 Task: Search one way flight ticket for 4 adults, 2 children, 2 infants in seat and 1 infant on lap in economy from Akron/canton: Akron-canton Regional Airport to Indianapolis: Indianapolis International Airport on 8-5-2023. Choice of flights is Spirit. Number of bags: 1 carry on bag. Price is upto 109000. Outbound departure time preference is 6:00.
Action: Mouse moved to (366, 304)
Screenshot: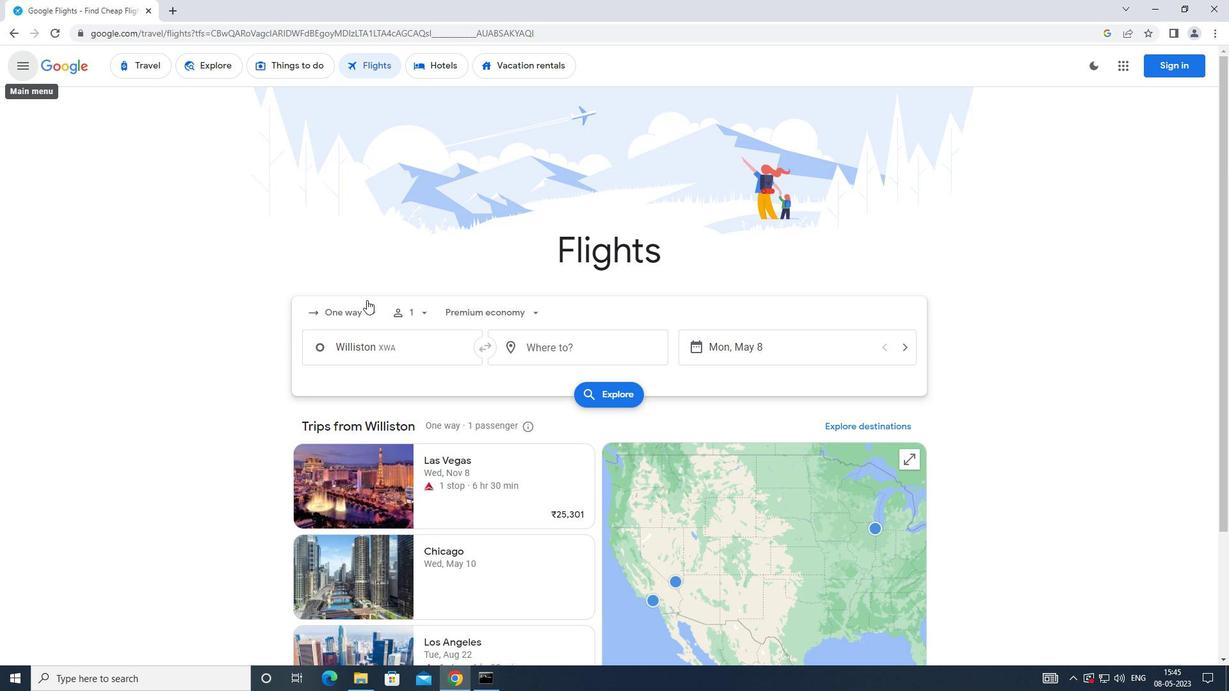
Action: Mouse pressed left at (366, 304)
Screenshot: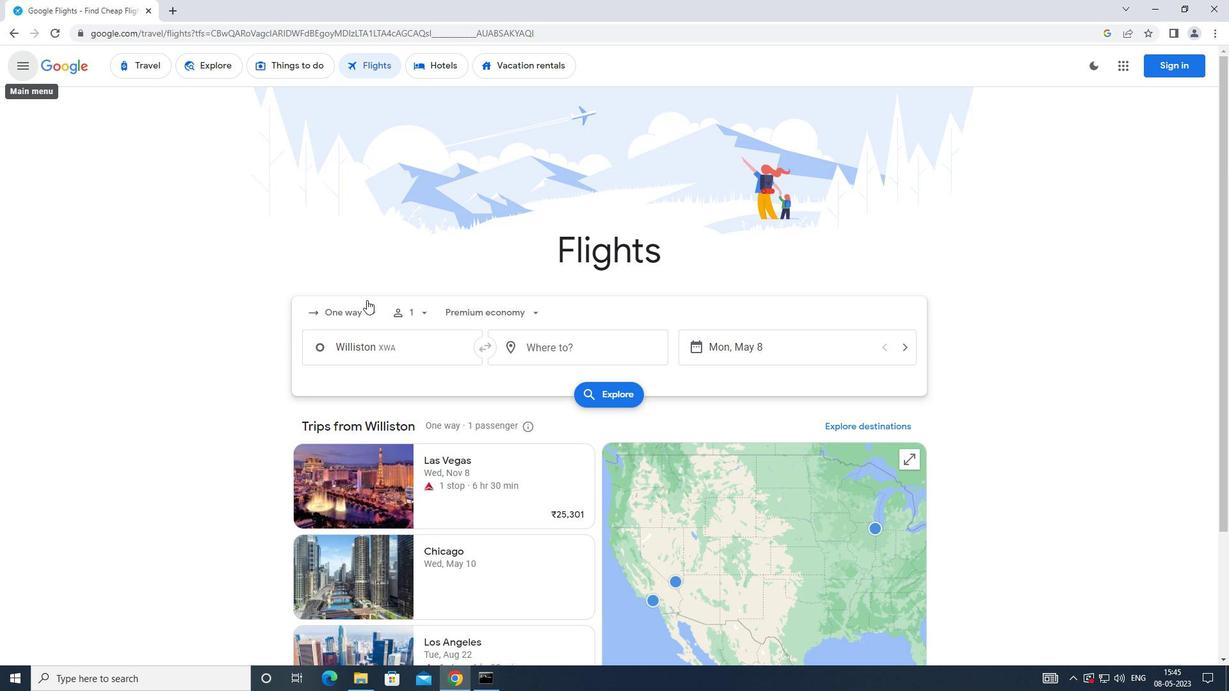 
Action: Mouse moved to (391, 374)
Screenshot: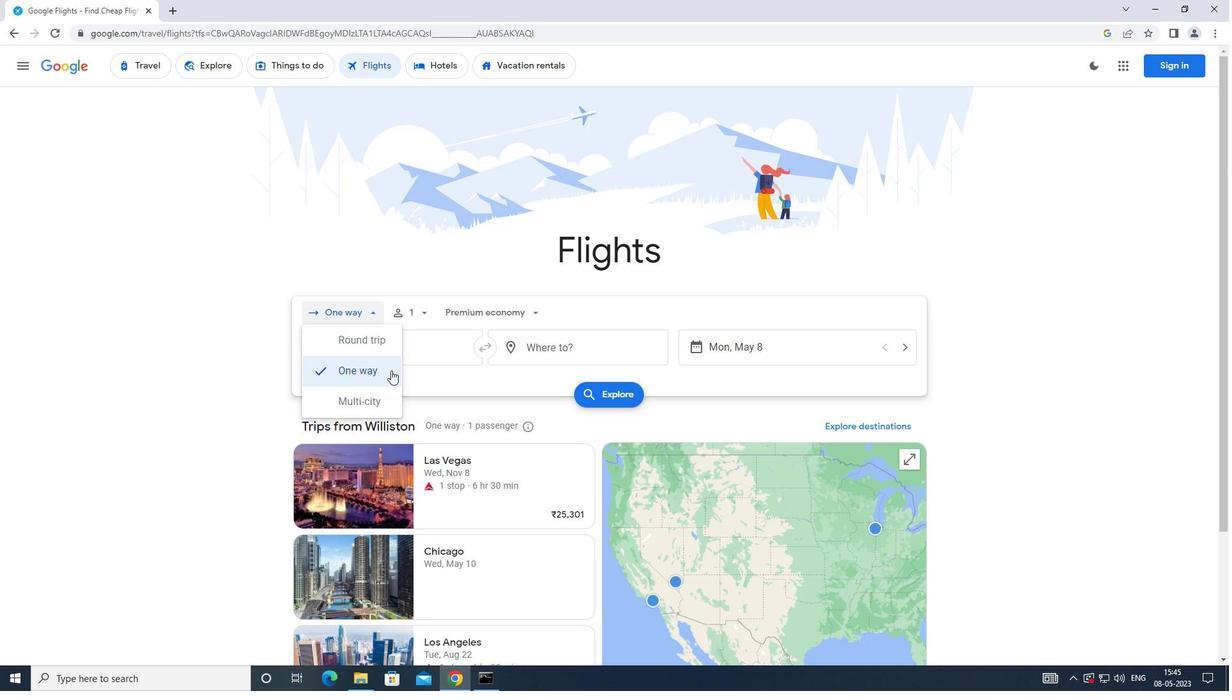 
Action: Mouse pressed left at (391, 374)
Screenshot: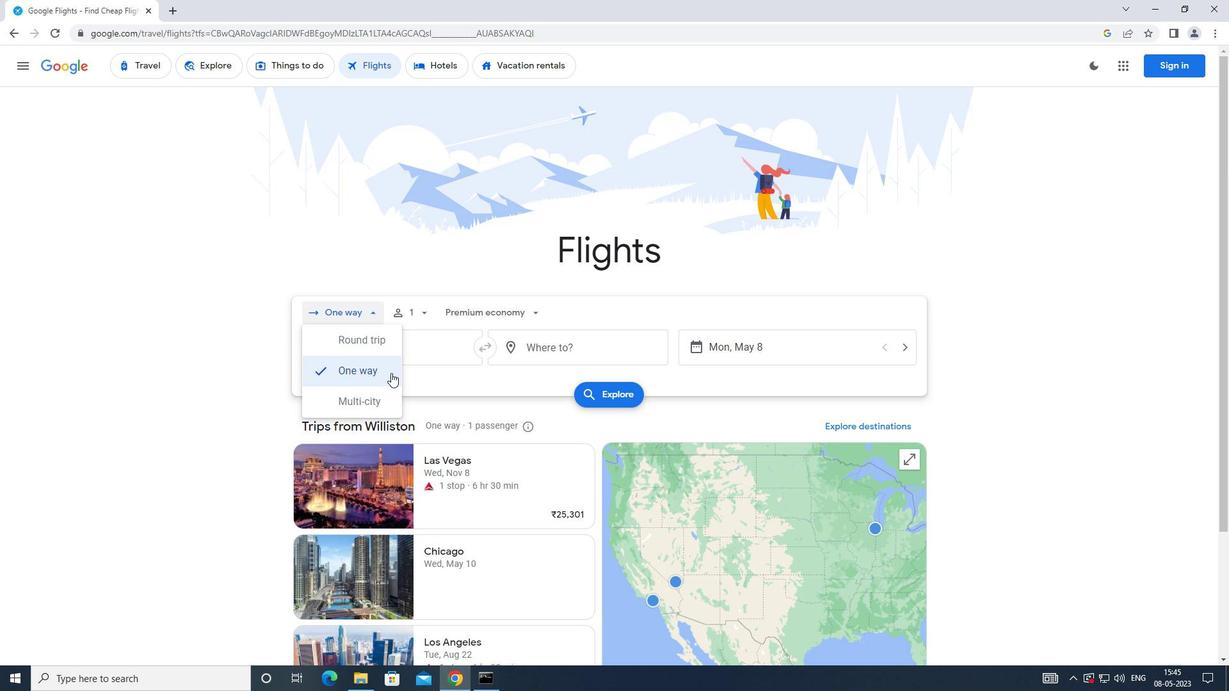 
Action: Mouse moved to (423, 318)
Screenshot: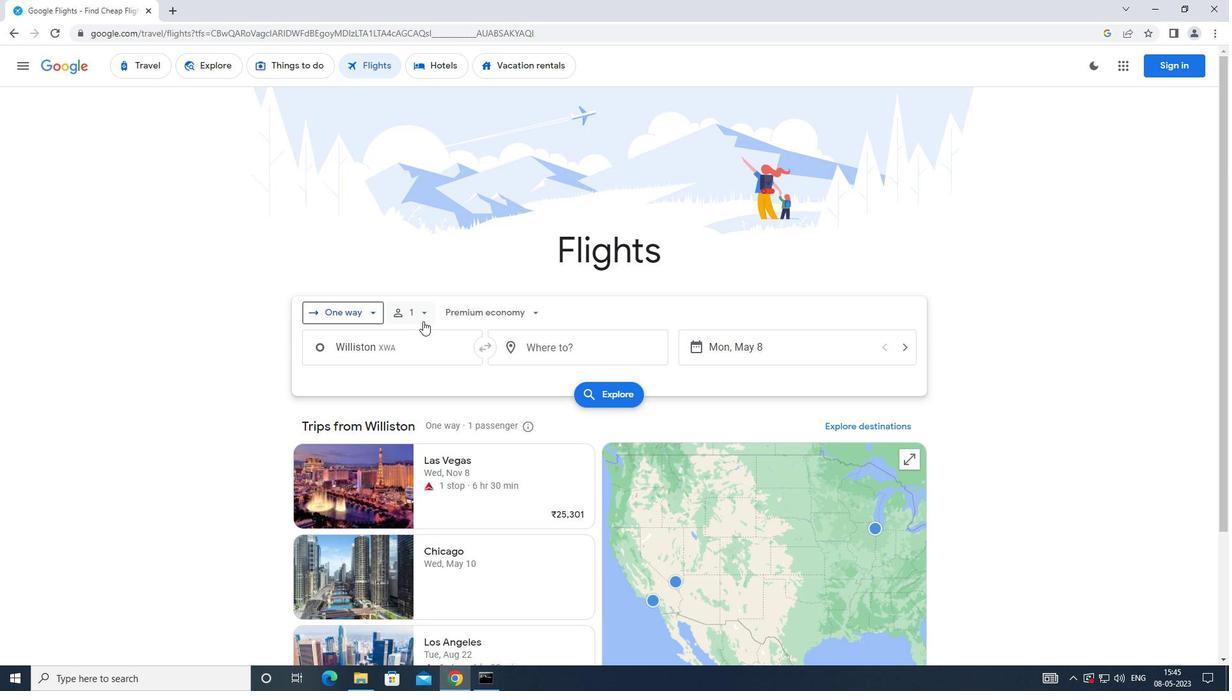
Action: Mouse pressed left at (423, 318)
Screenshot: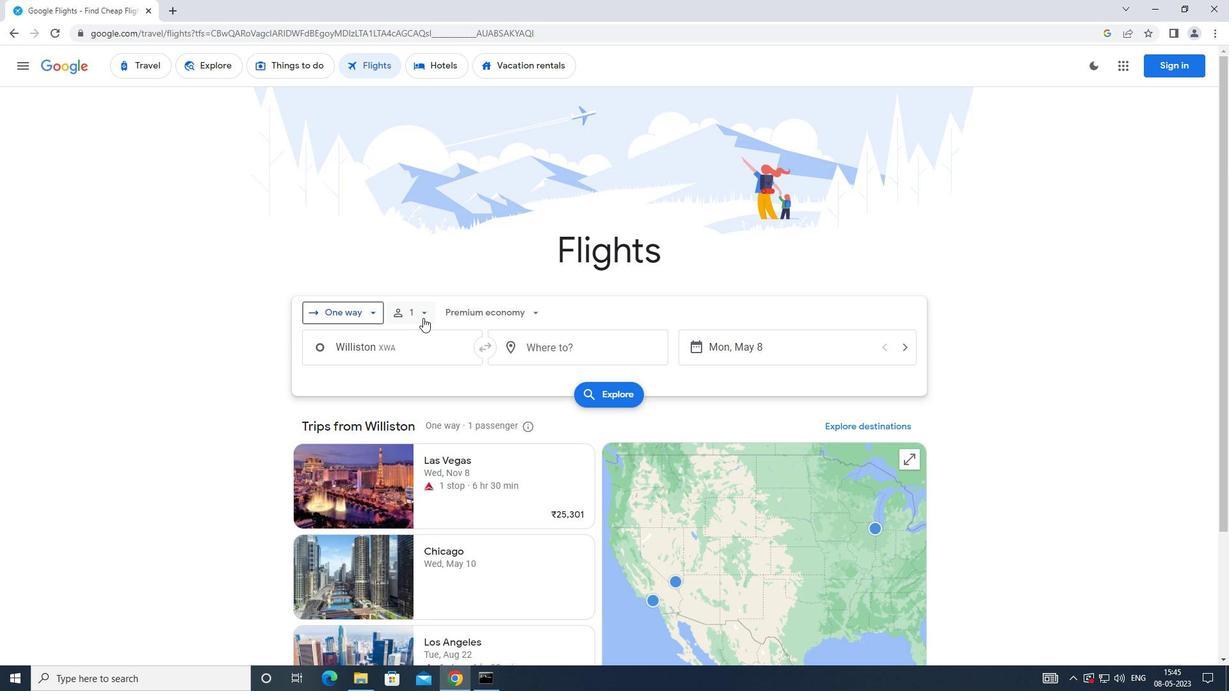 
Action: Mouse moved to (516, 345)
Screenshot: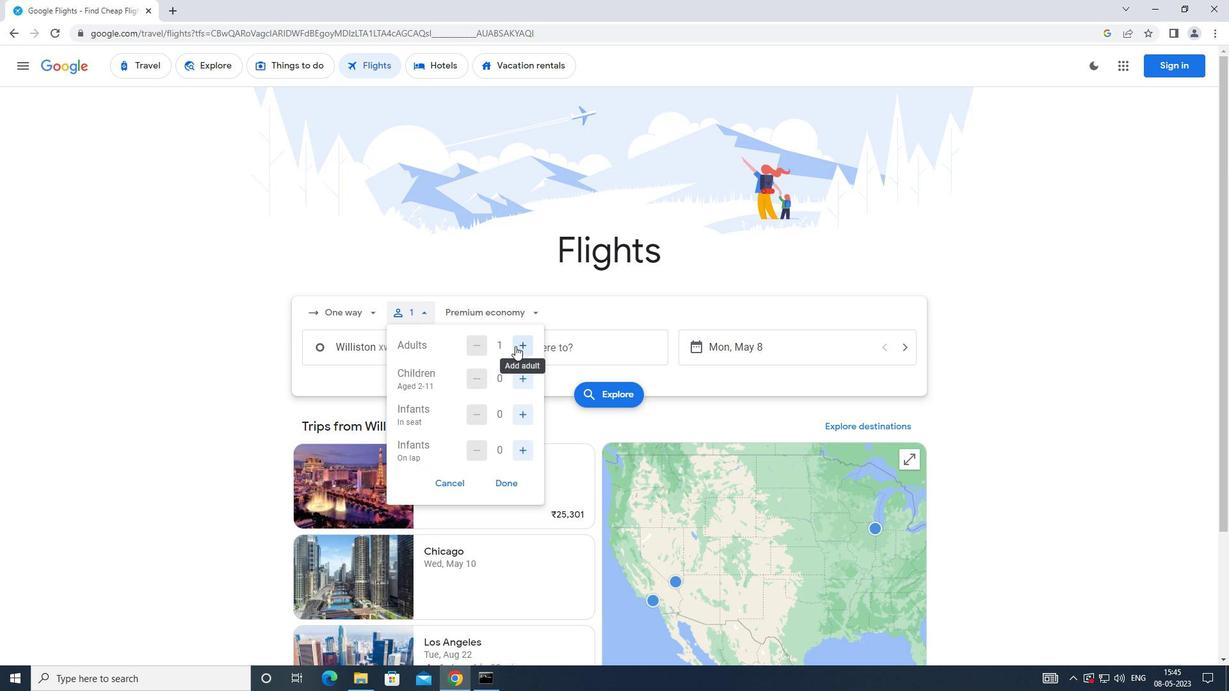 
Action: Mouse pressed left at (516, 345)
Screenshot: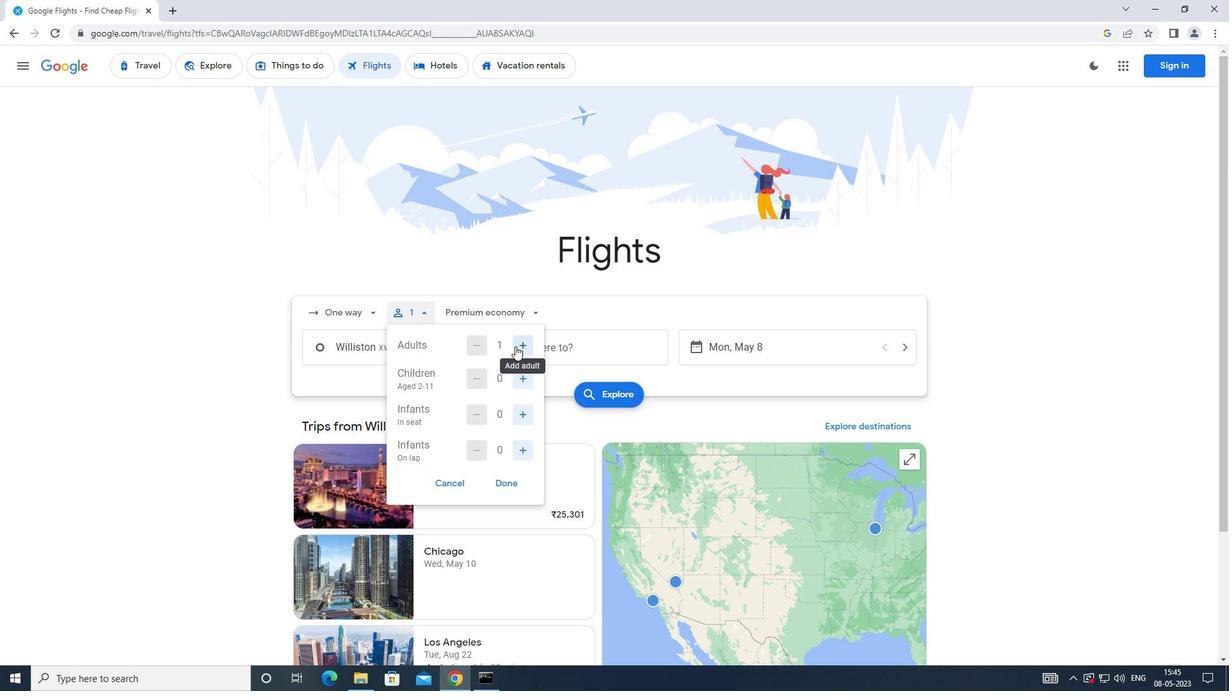 
Action: Mouse moved to (517, 345)
Screenshot: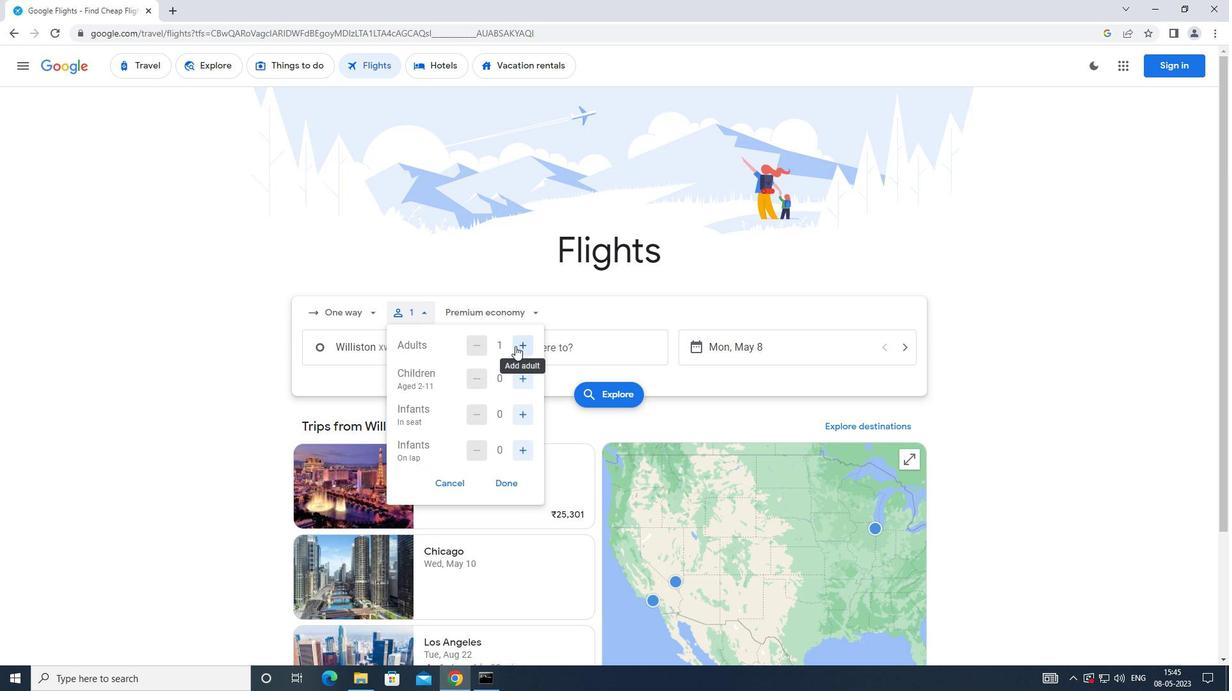 
Action: Mouse pressed left at (517, 345)
Screenshot: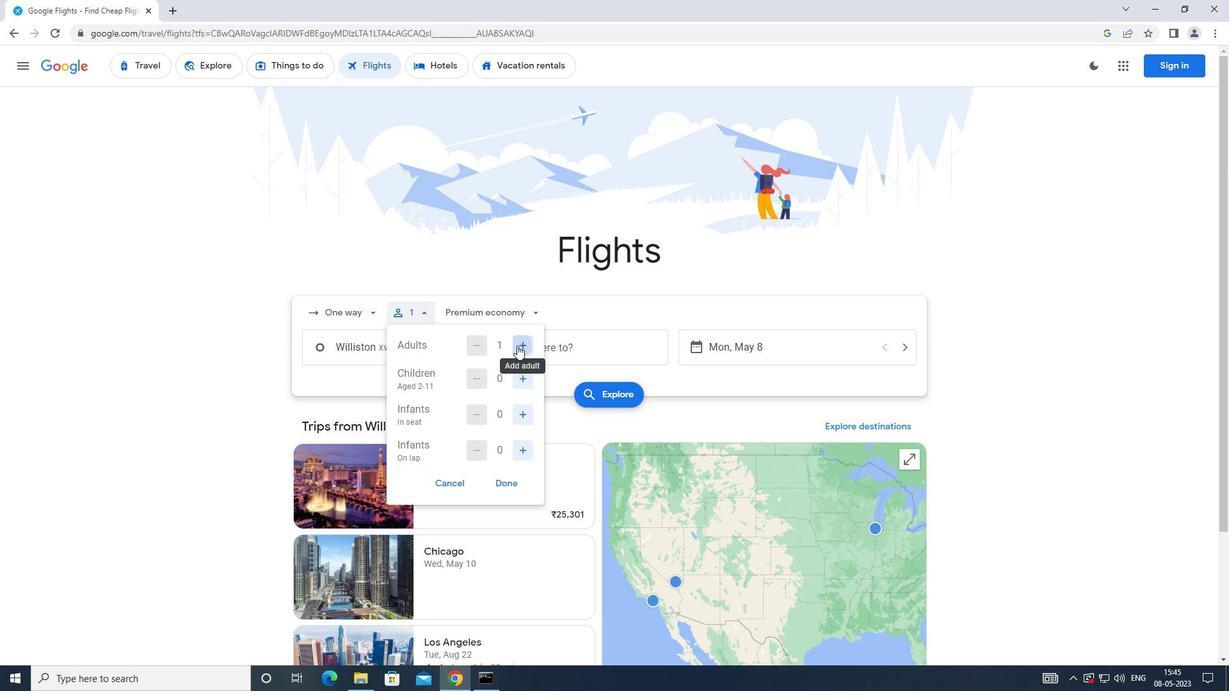 
Action: Mouse pressed left at (517, 345)
Screenshot: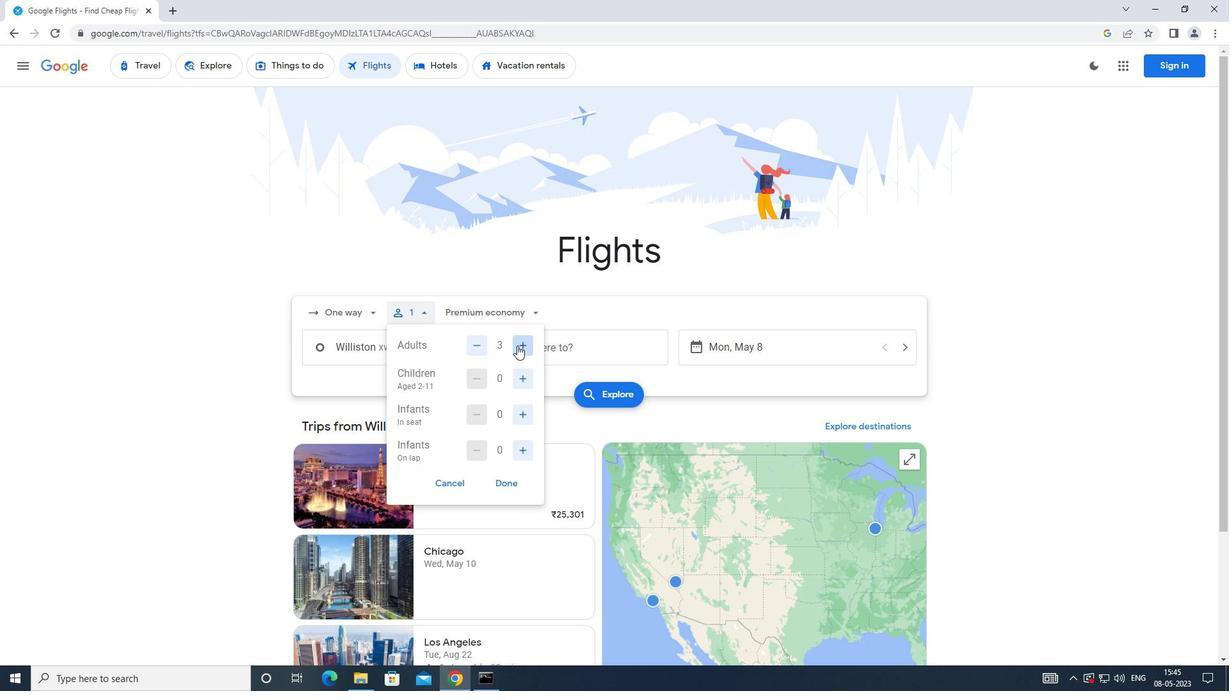 
Action: Mouse moved to (514, 372)
Screenshot: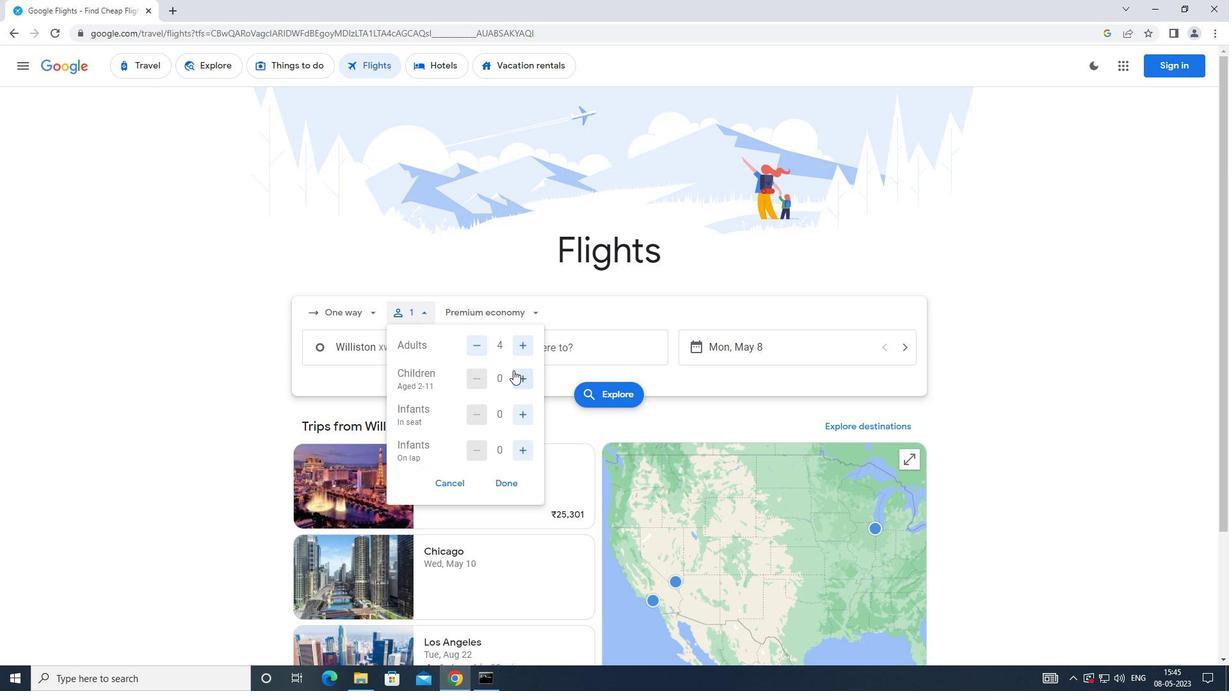 
Action: Mouse pressed left at (514, 372)
Screenshot: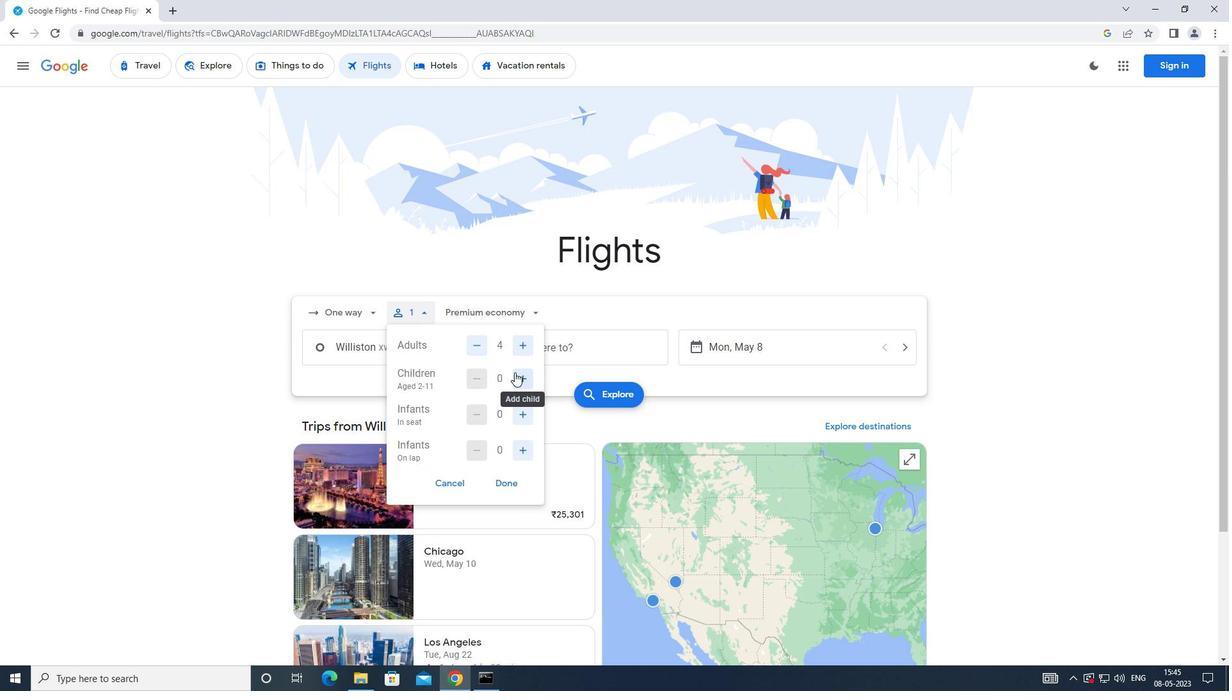 
Action: Mouse pressed left at (514, 372)
Screenshot: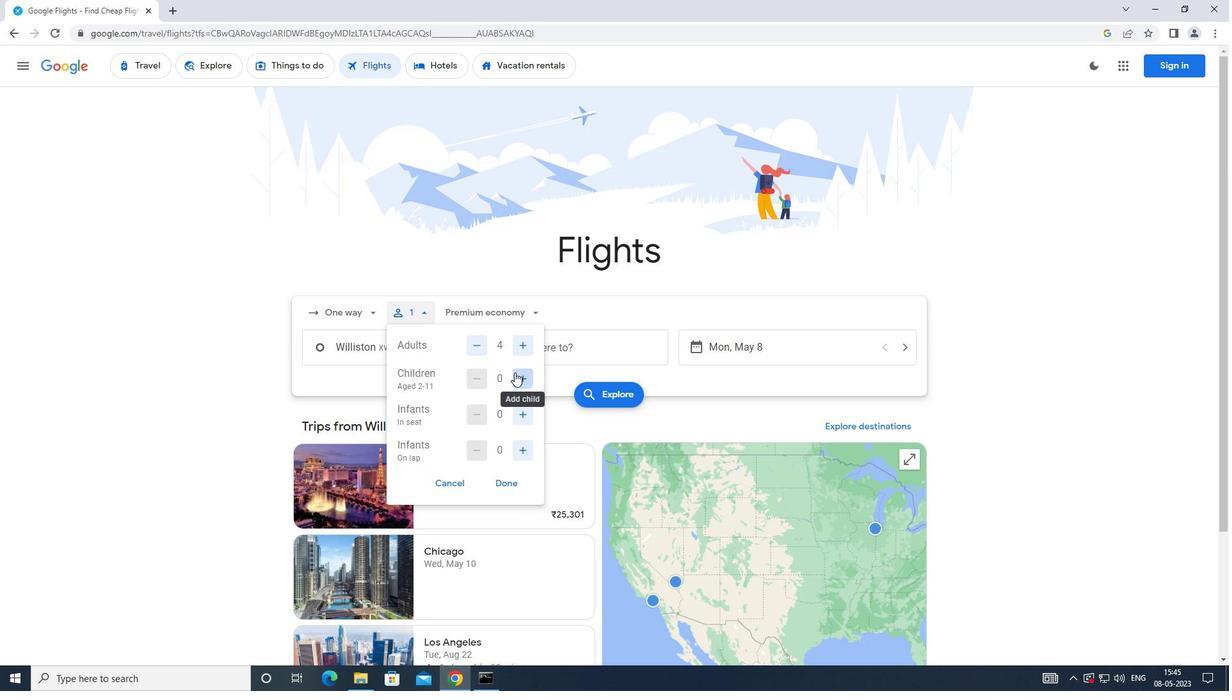 
Action: Mouse moved to (517, 408)
Screenshot: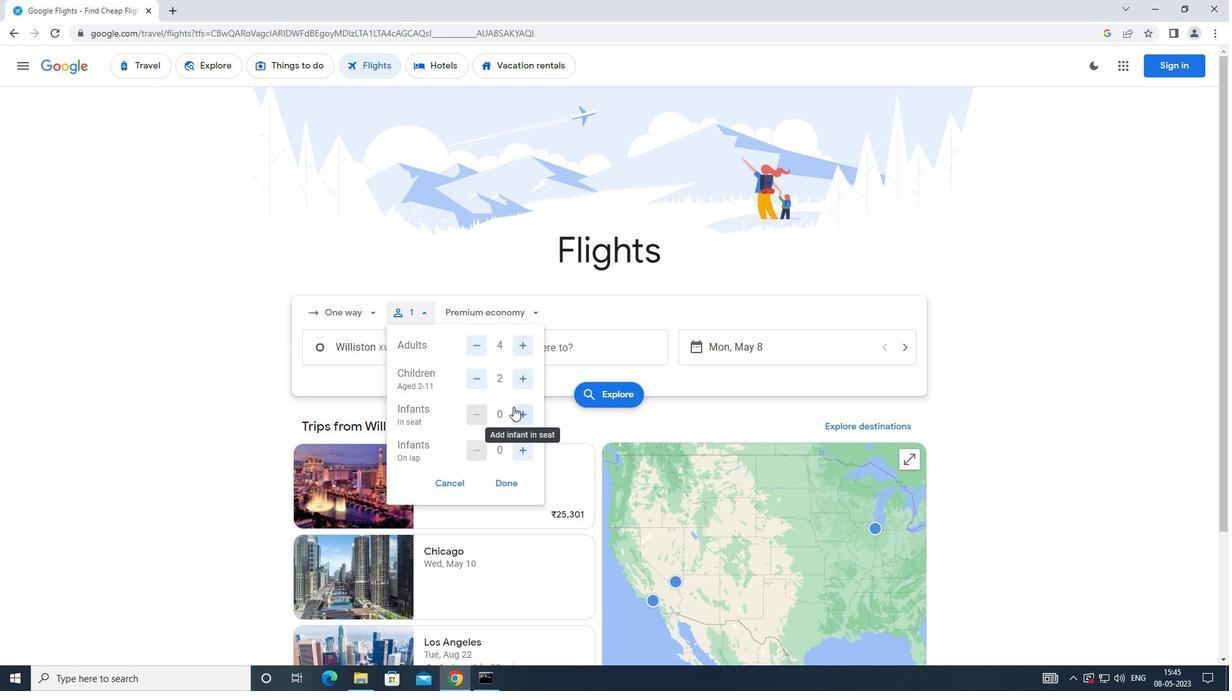 
Action: Mouse pressed left at (517, 408)
Screenshot: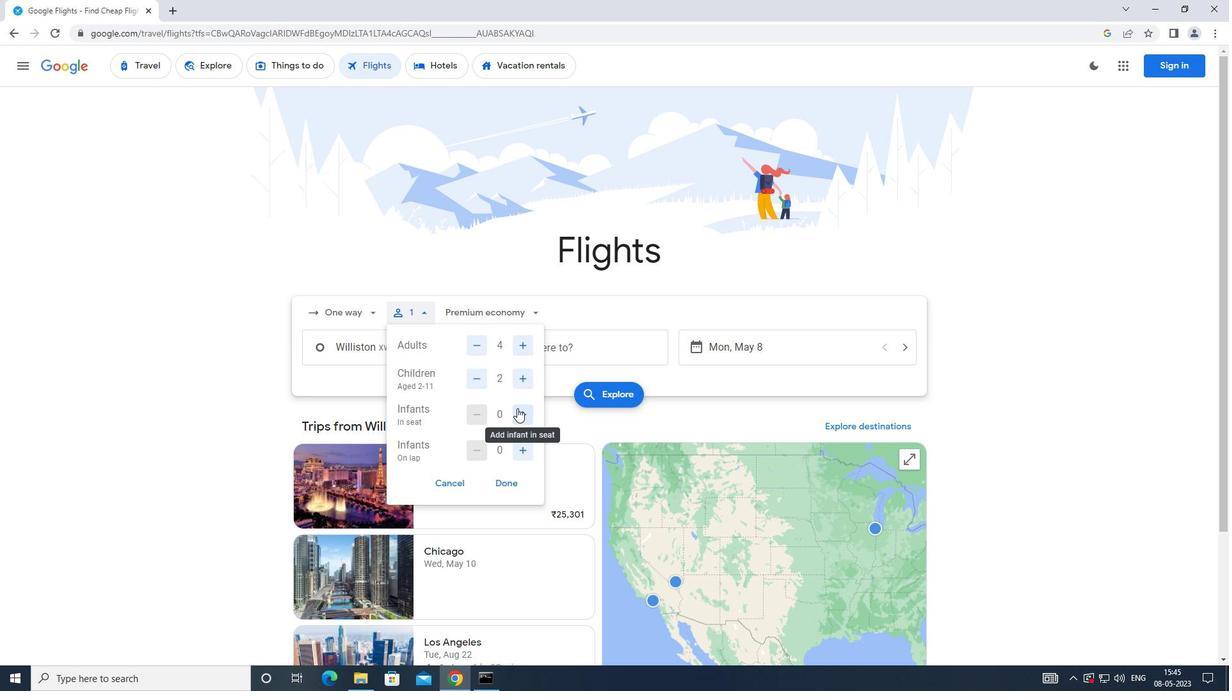 
Action: Mouse moved to (518, 408)
Screenshot: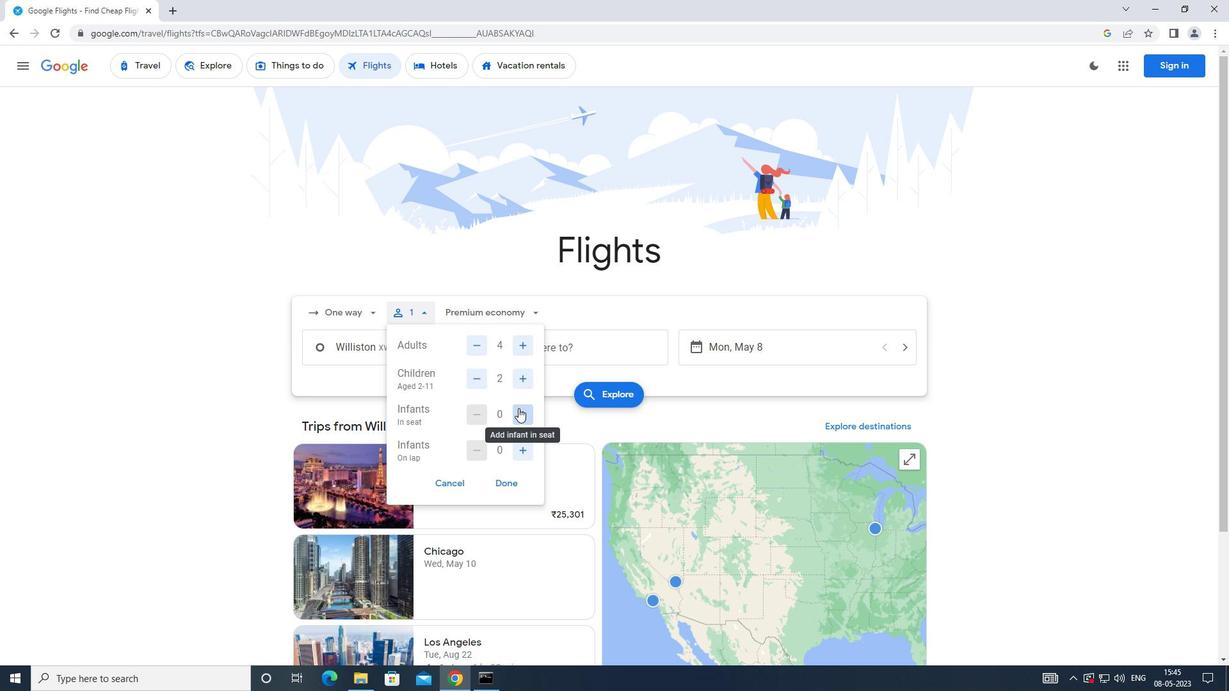 
Action: Mouse pressed left at (518, 408)
Screenshot: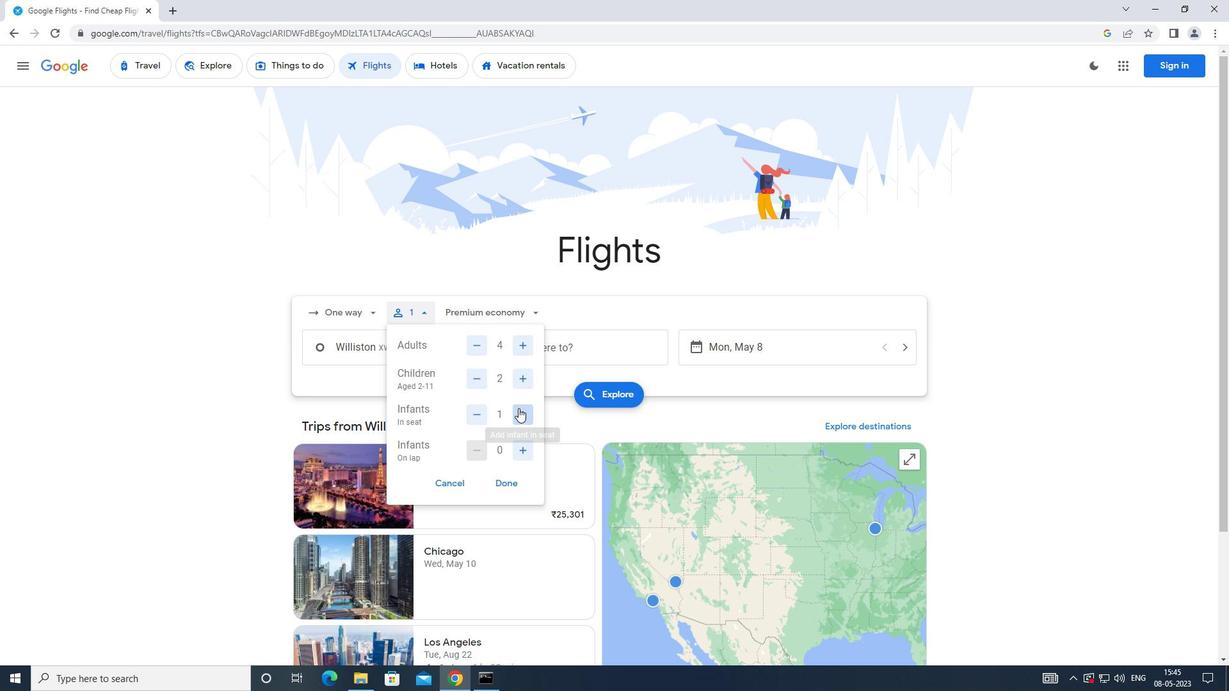 
Action: Mouse moved to (523, 455)
Screenshot: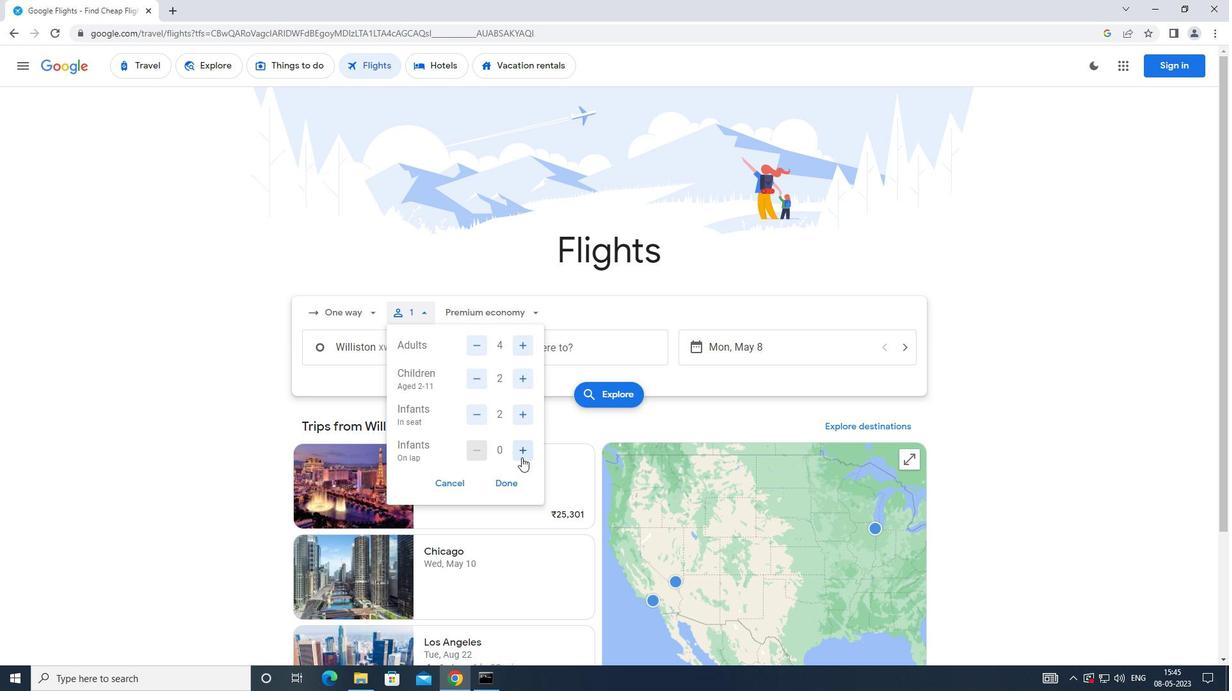 
Action: Mouse pressed left at (523, 455)
Screenshot: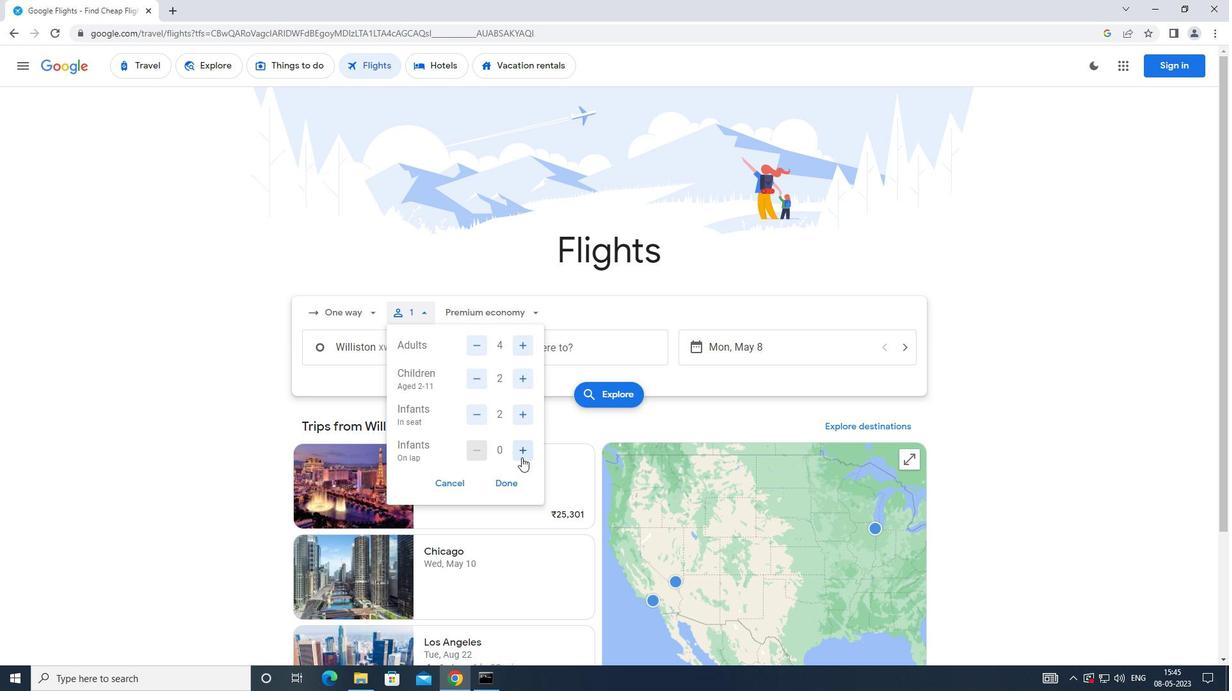 
Action: Mouse moved to (508, 480)
Screenshot: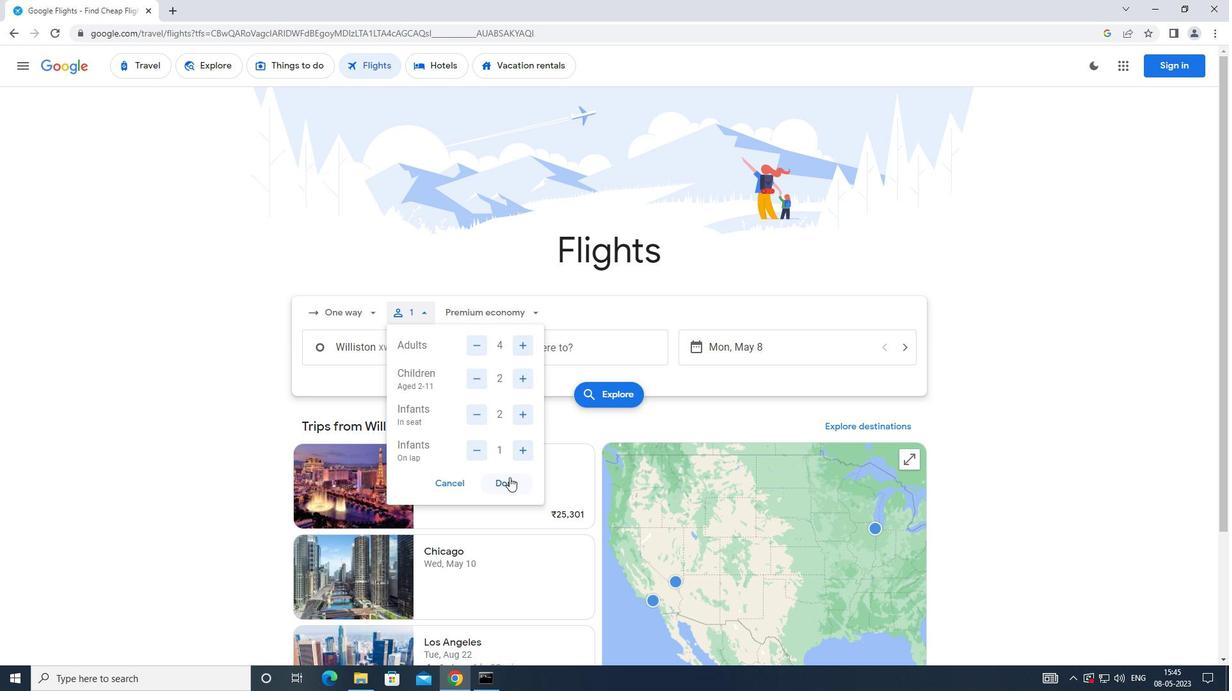 
Action: Mouse pressed left at (508, 480)
Screenshot: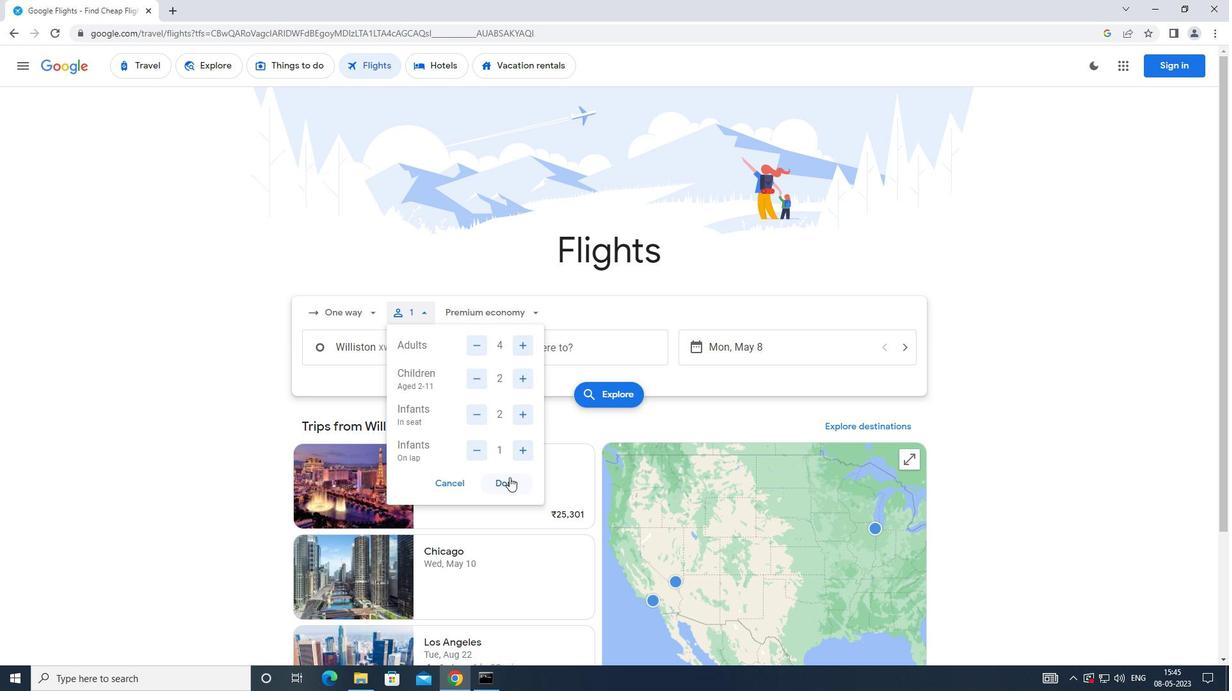 
Action: Mouse moved to (488, 320)
Screenshot: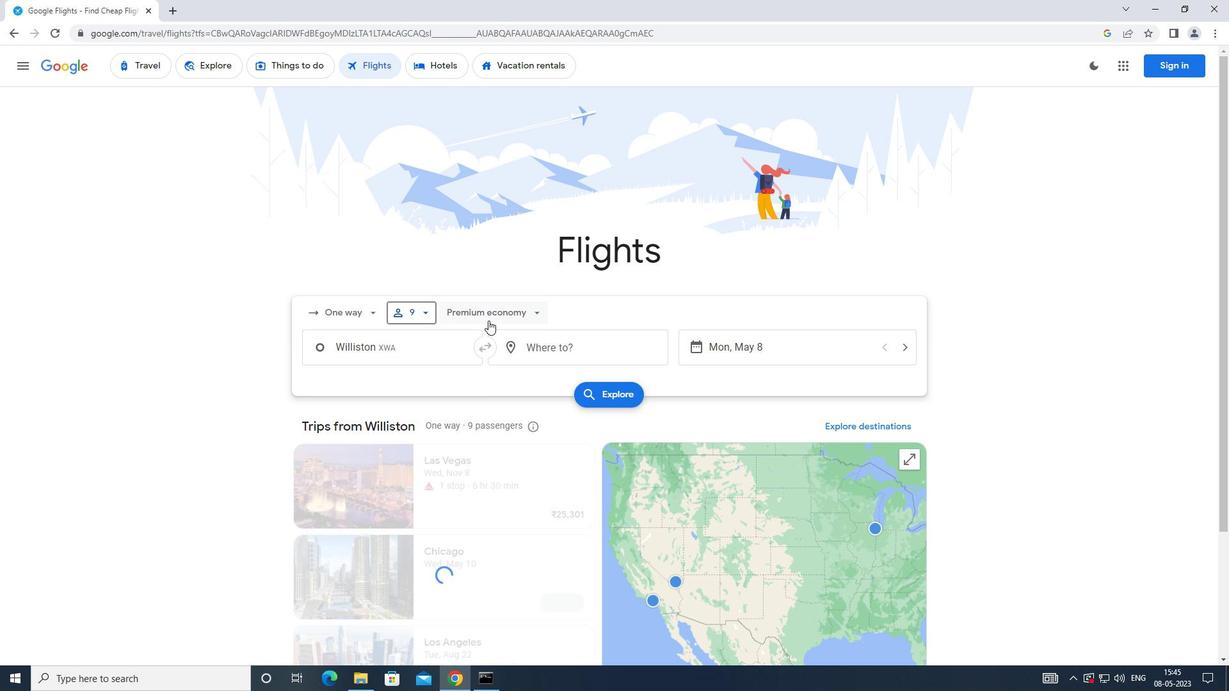 
Action: Mouse pressed left at (488, 320)
Screenshot: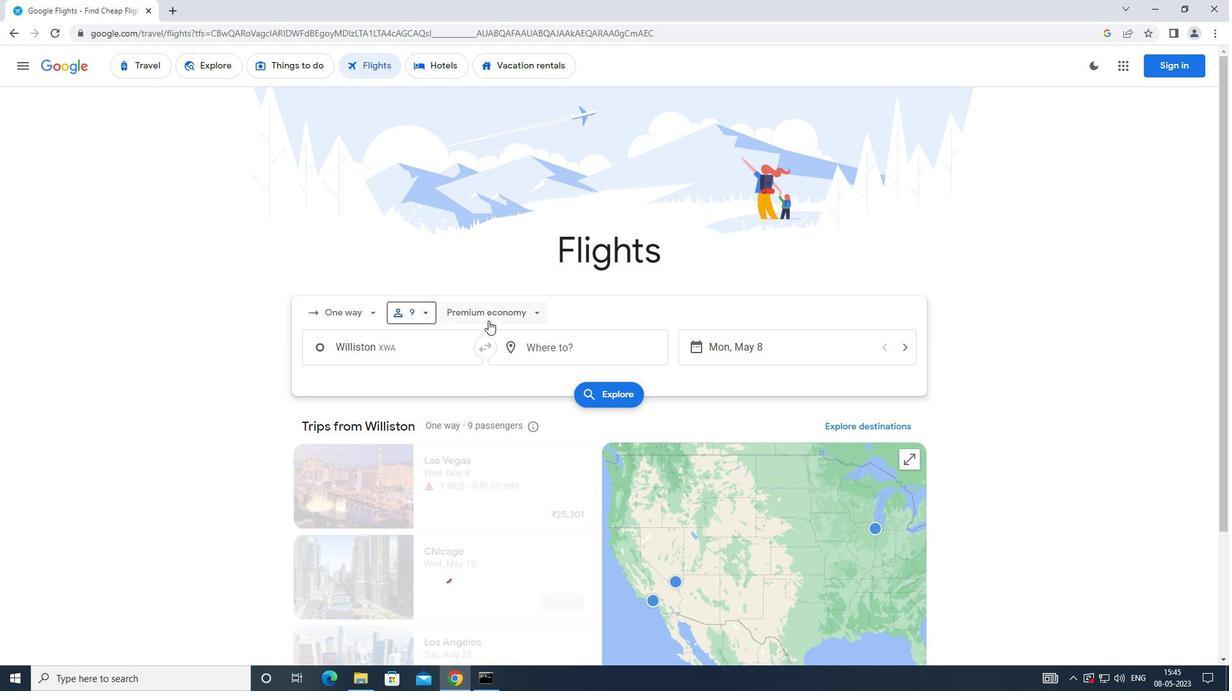 
Action: Mouse moved to (508, 346)
Screenshot: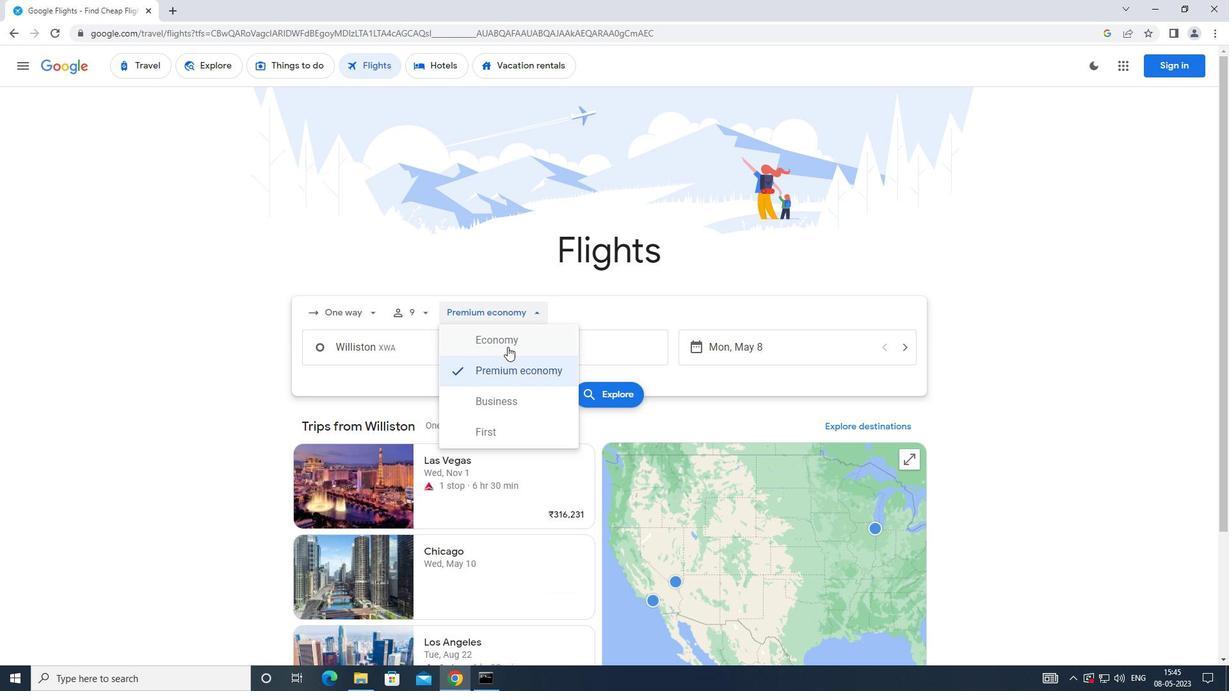 
Action: Mouse pressed left at (508, 346)
Screenshot: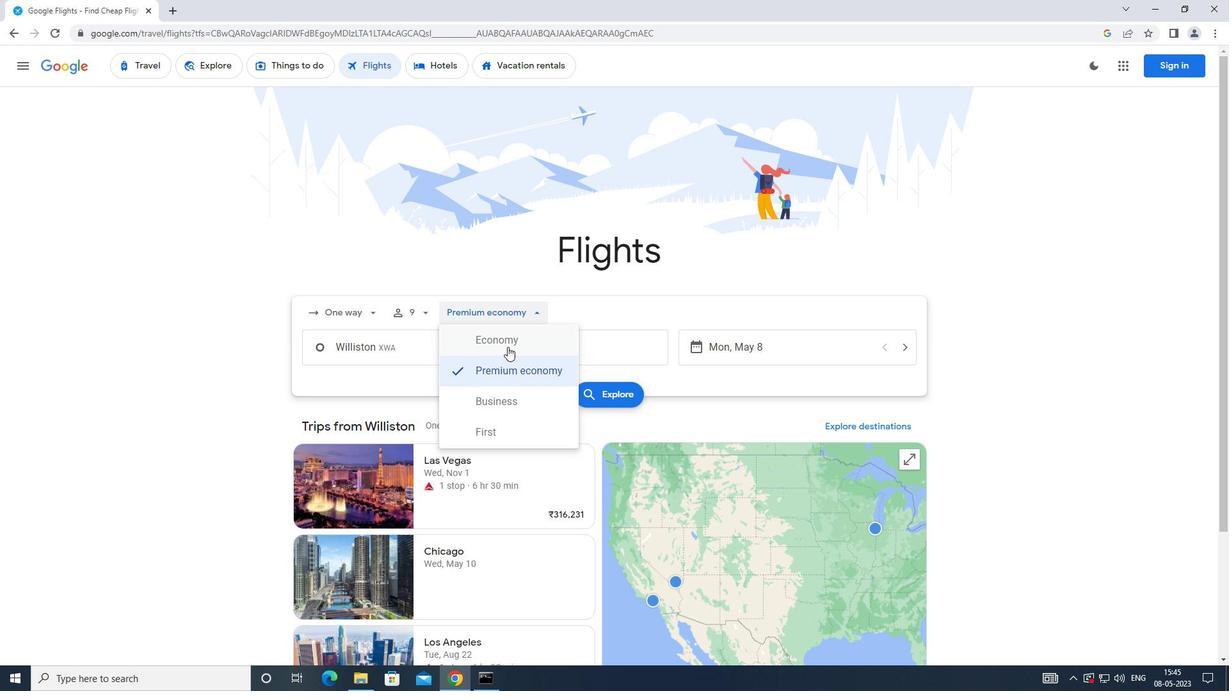 
Action: Mouse moved to (446, 355)
Screenshot: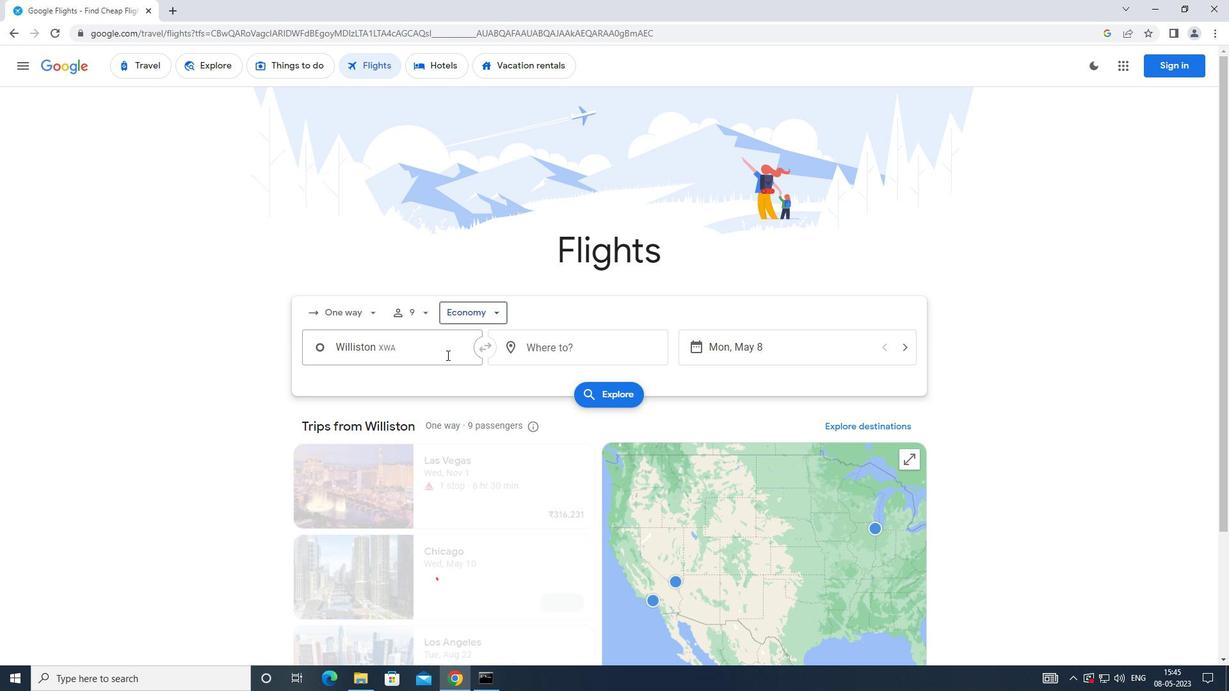 
Action: Mouse pressed left at (446, 355)
Screenshot: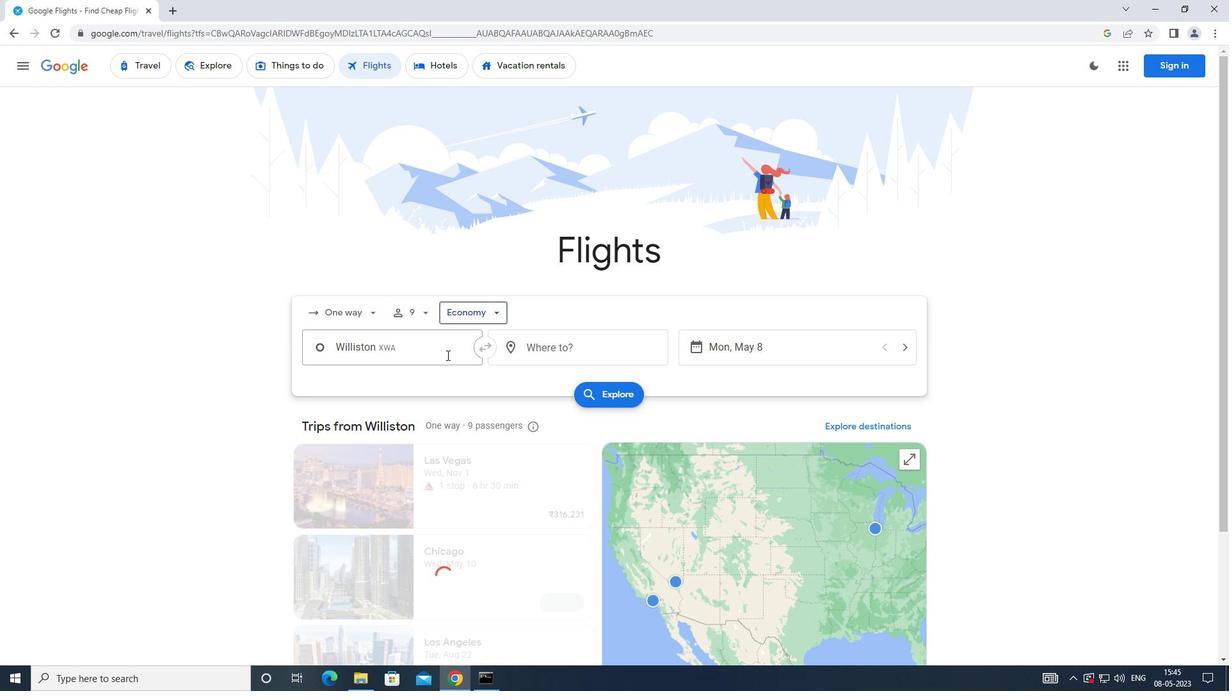 
Action: Mouse moved to (447, 354)
Screenshot: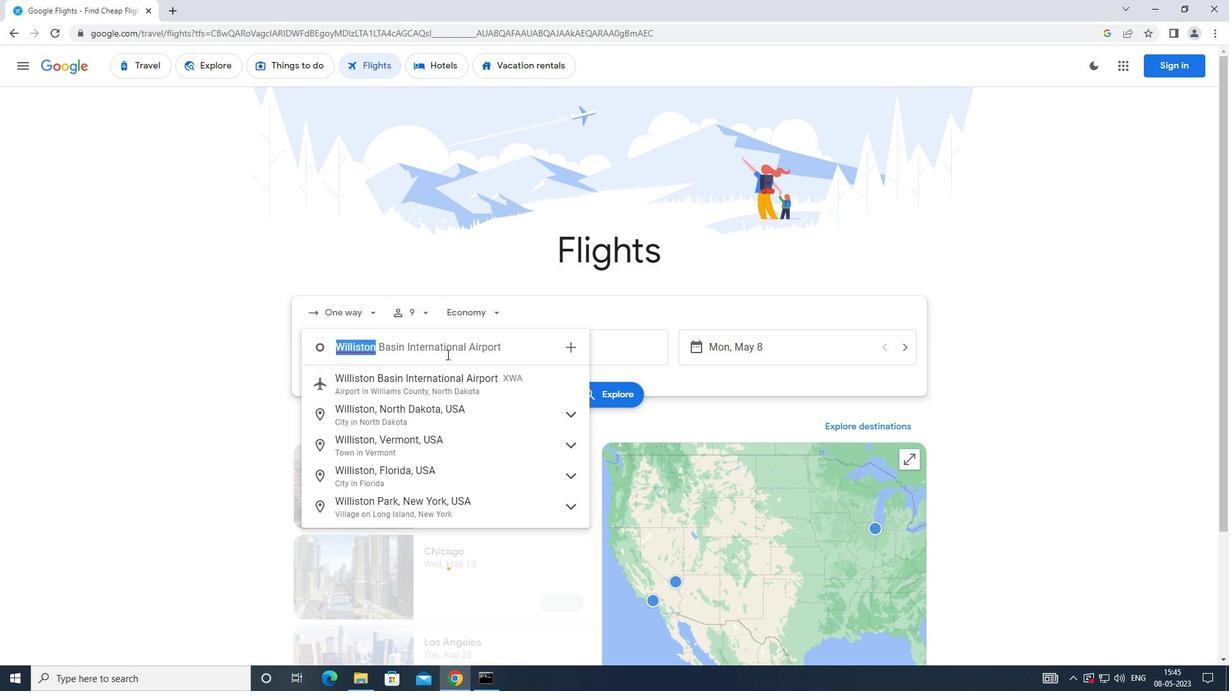 
Action: Key pressed <Key.caps_lock>a<Key.caps_lock>kron-c
Screenshot: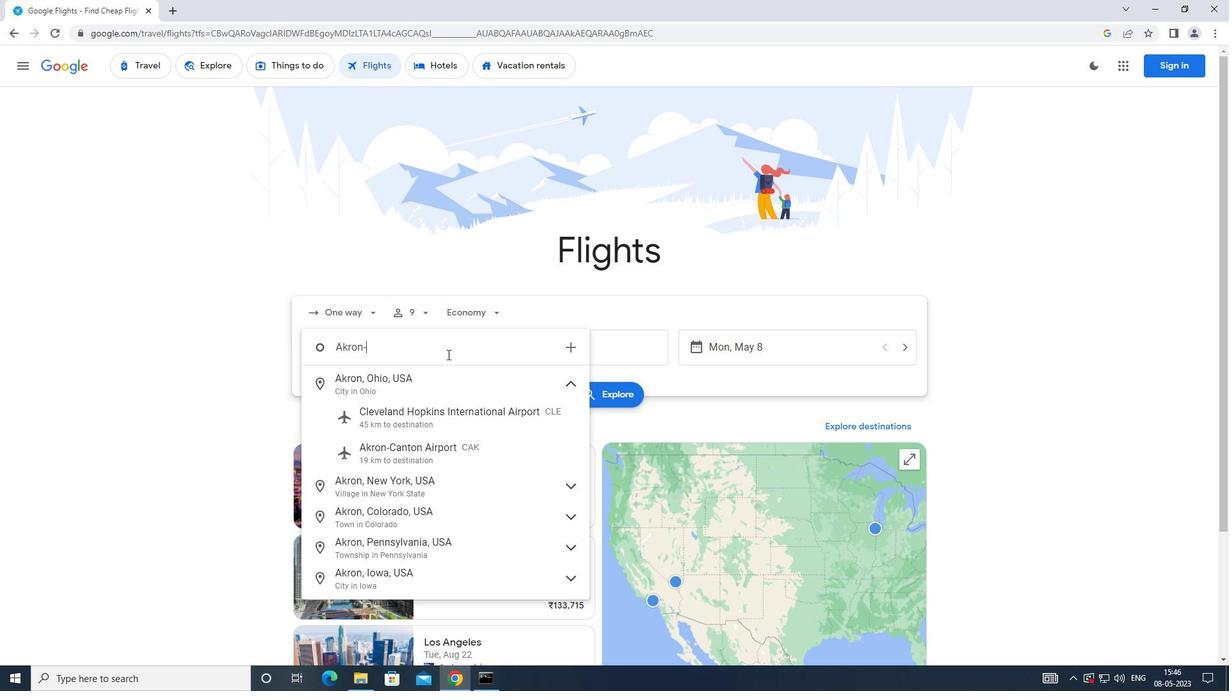 
Action: Mouse moved to (447, 373)
Screenshot: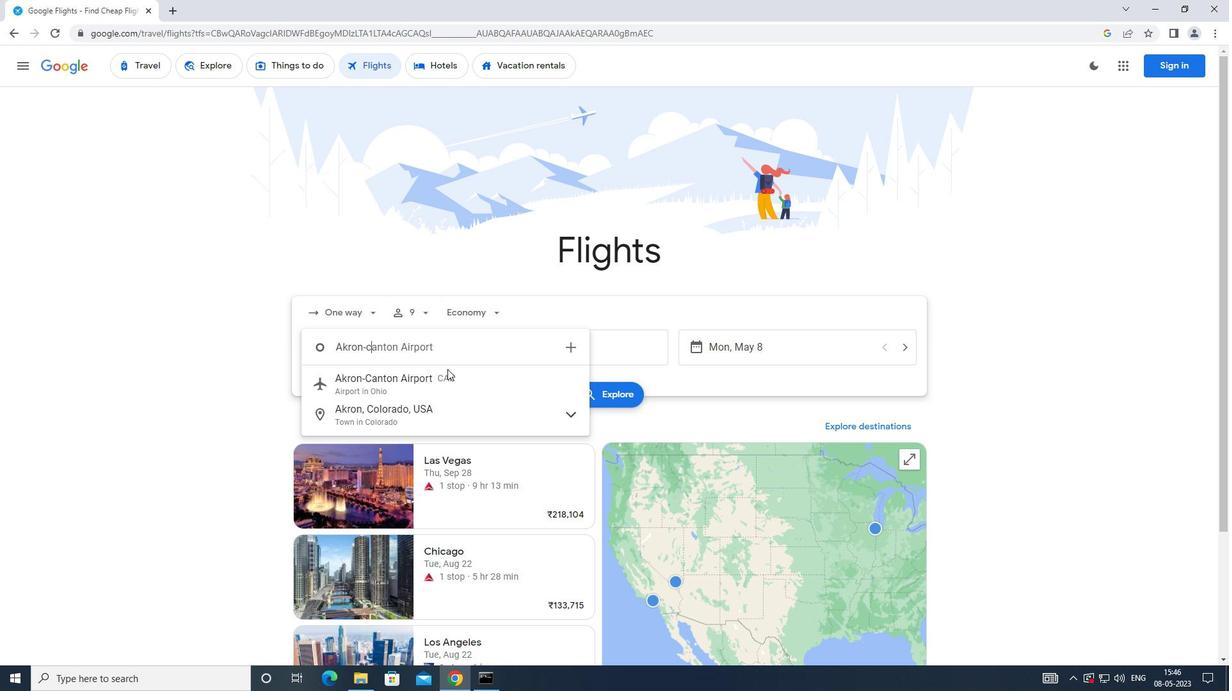 
Action: Mouse pressed left at (447, 373)
Screenshot: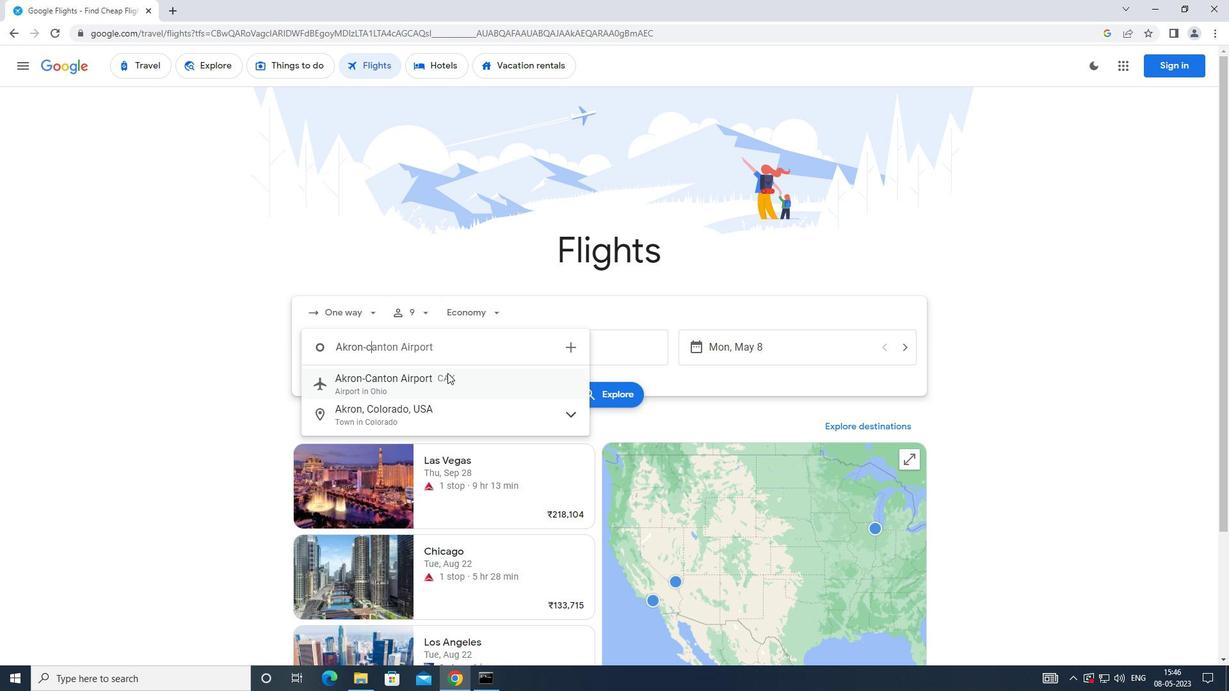 
Action: Mouse moved to (569, 352)
Screenshot: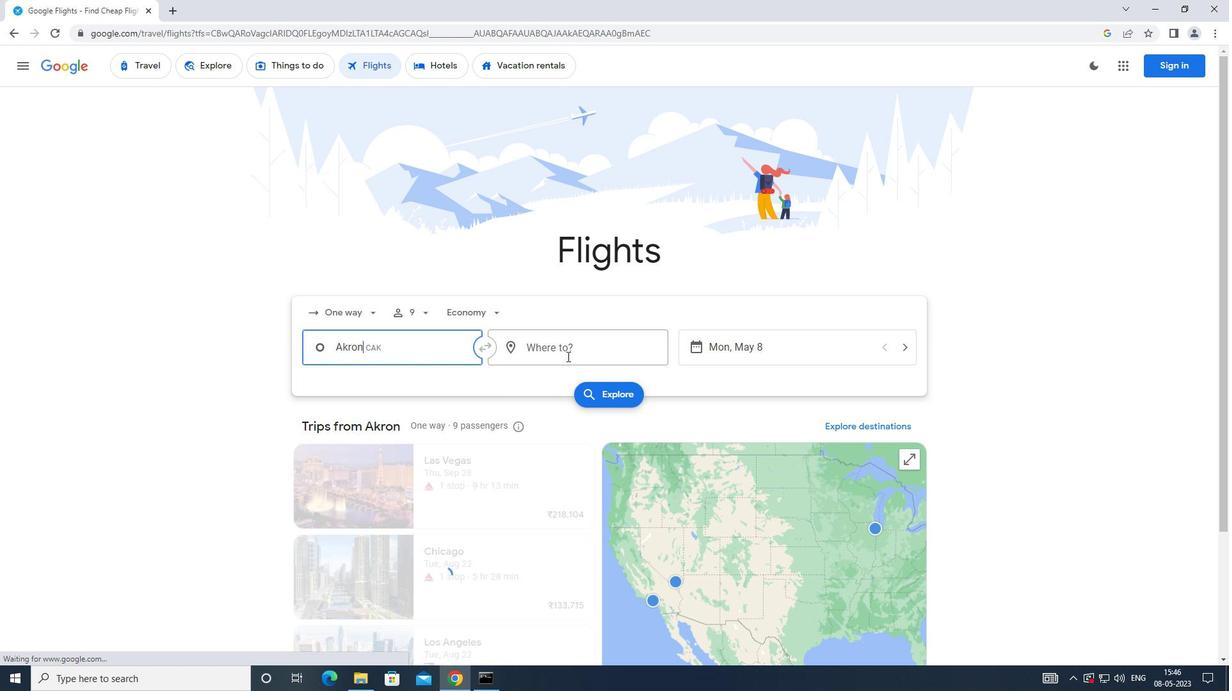 
Action: Mouse pressed left at (569, 352)
Screenshot: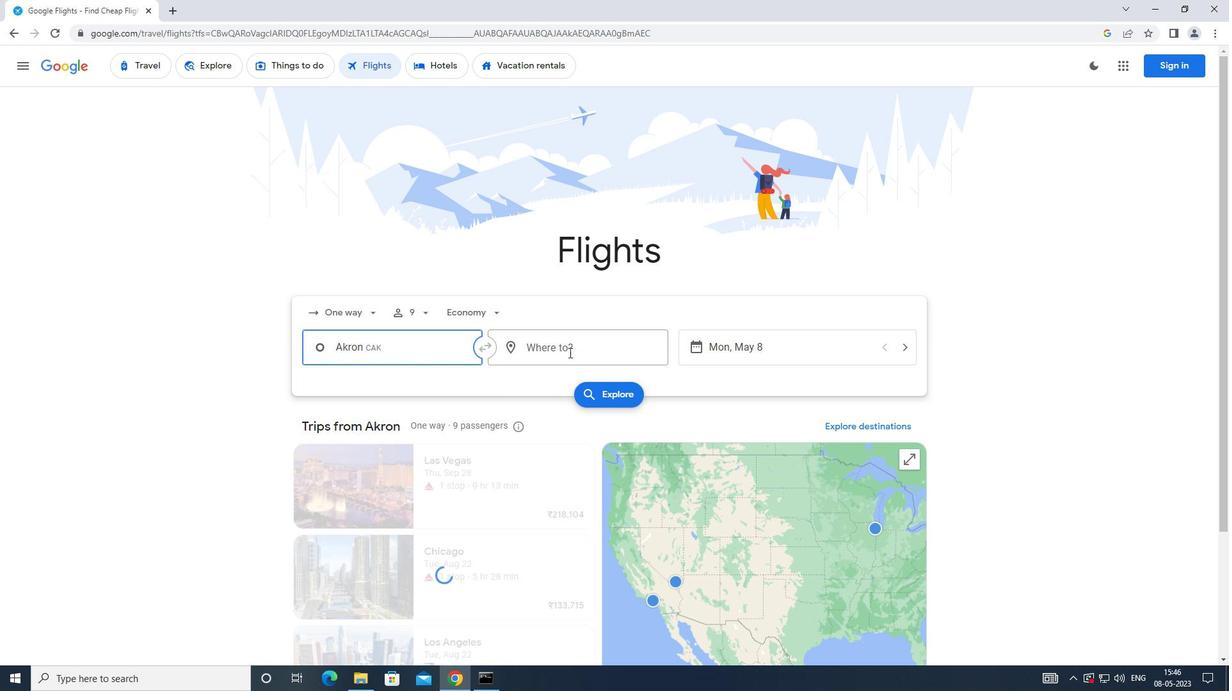 
Action: Mouse moved to (571, 350)
Screenshot: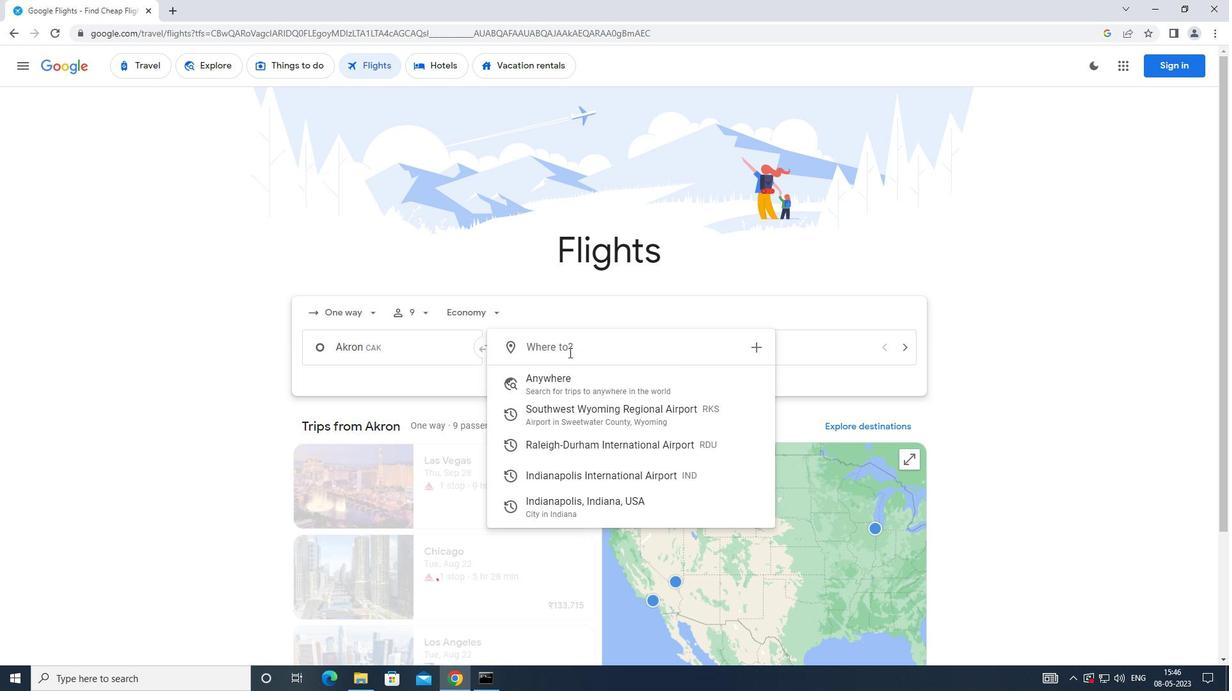 
Action: Key pressed <Key.caps_lock>i<Key.caps_lock>ndianapolis
Screenshot: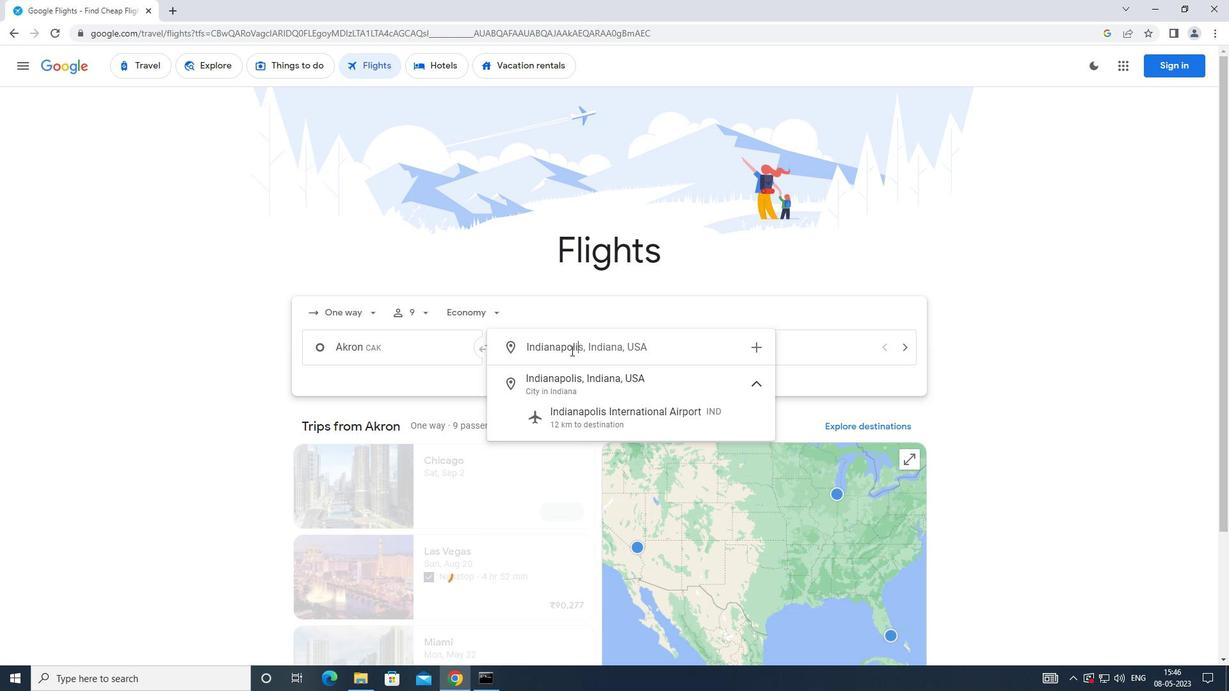 
Action: Mouse moved to (576, 414)
Screenshot: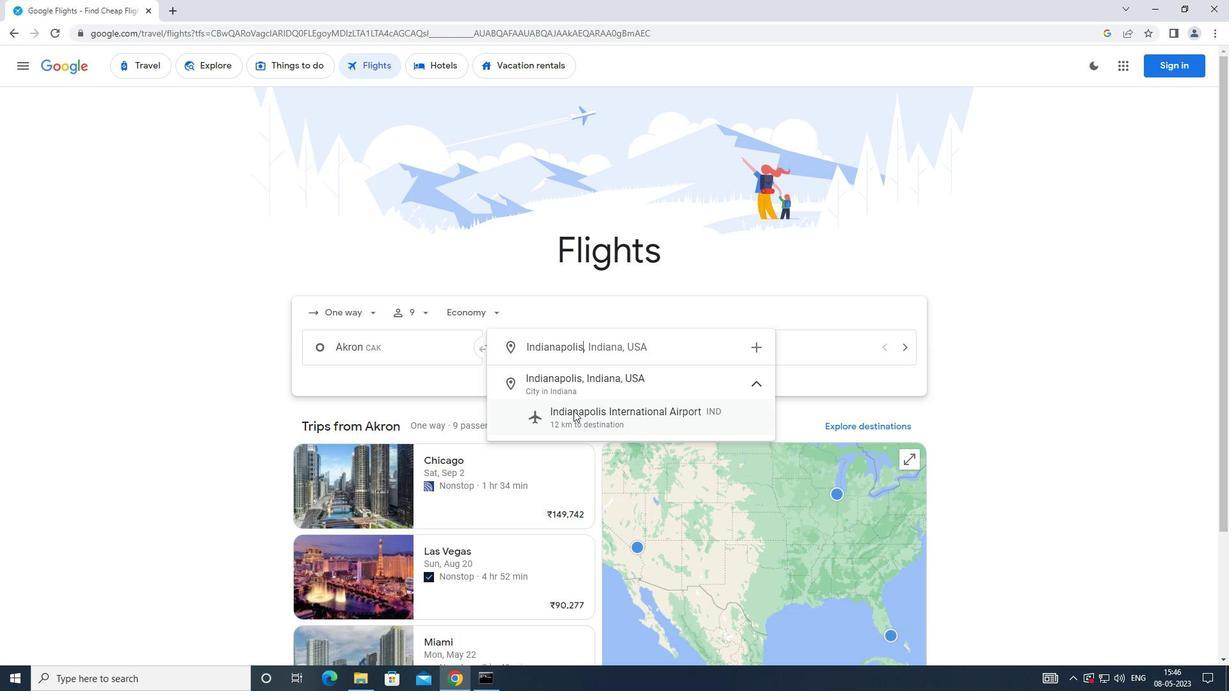 
Action: Mouse pressed left at (576, 414)
Screenshot: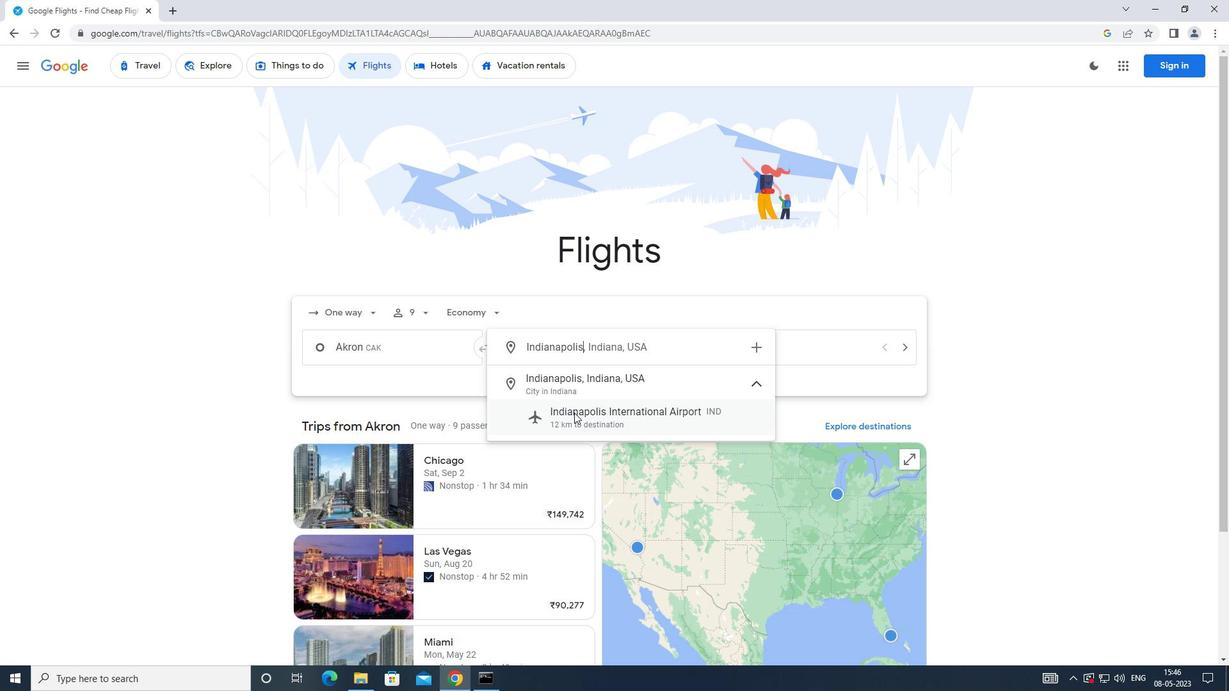 
Action: Mouse moved to (712, 357)
Screenshot: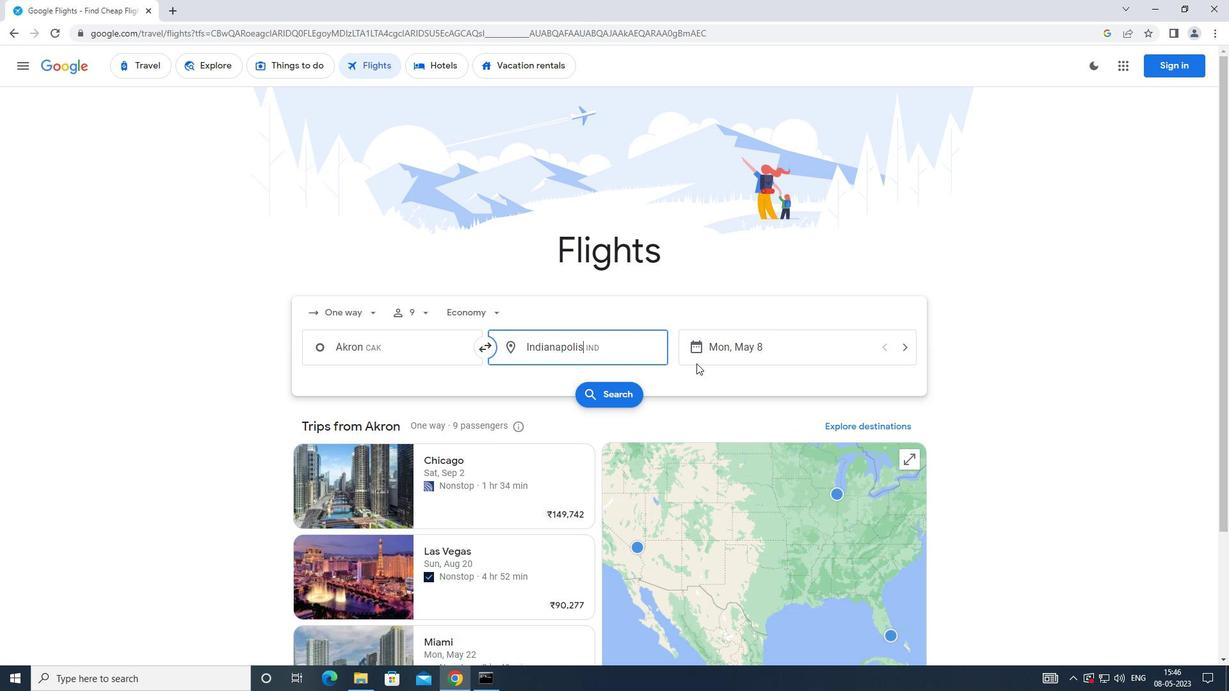 
Action: Mouse pressed left at (712, 357)
Screenshot: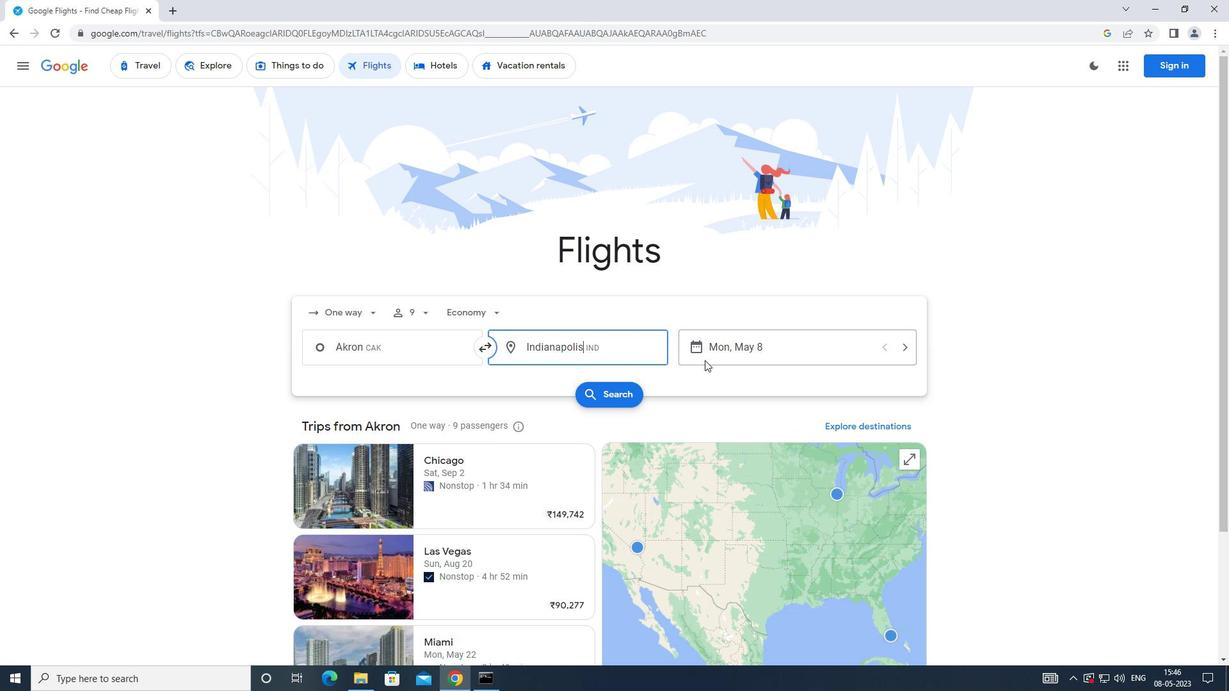 
Action: Mouse moved to (497, 472)
Screenshot: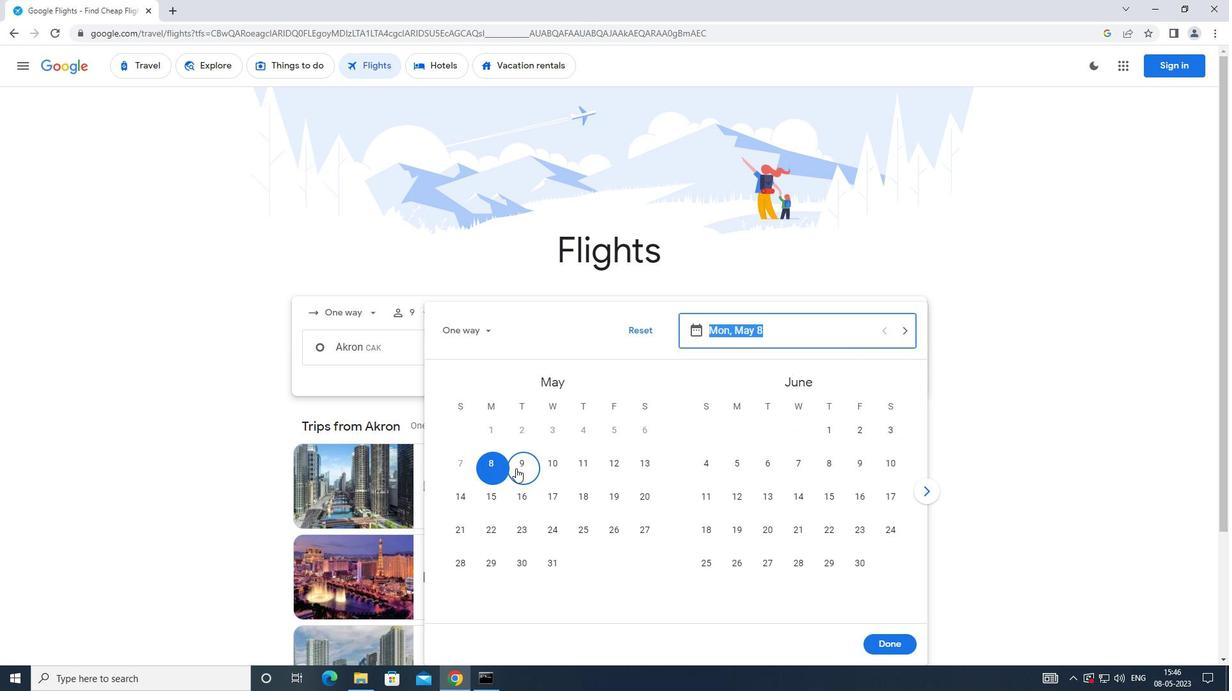 
Action: Mouse pressed left at (497, 472)
Screenshot: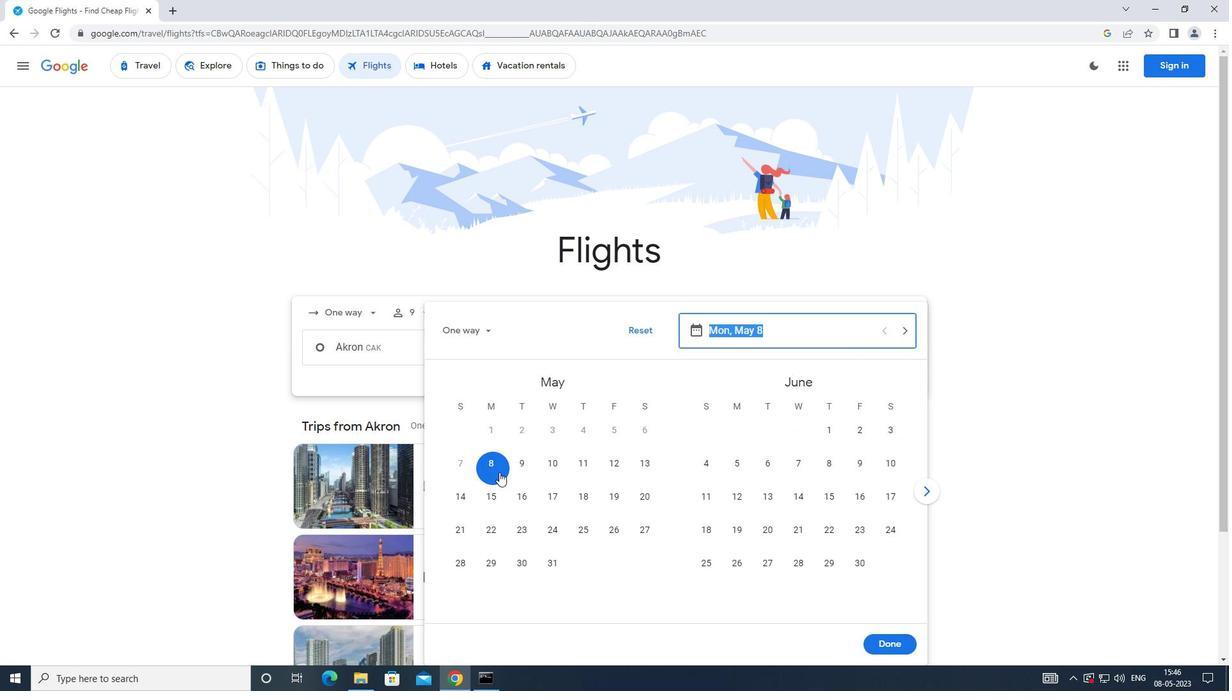 
Action: Mouse moved to (879, 642)
Screenshot: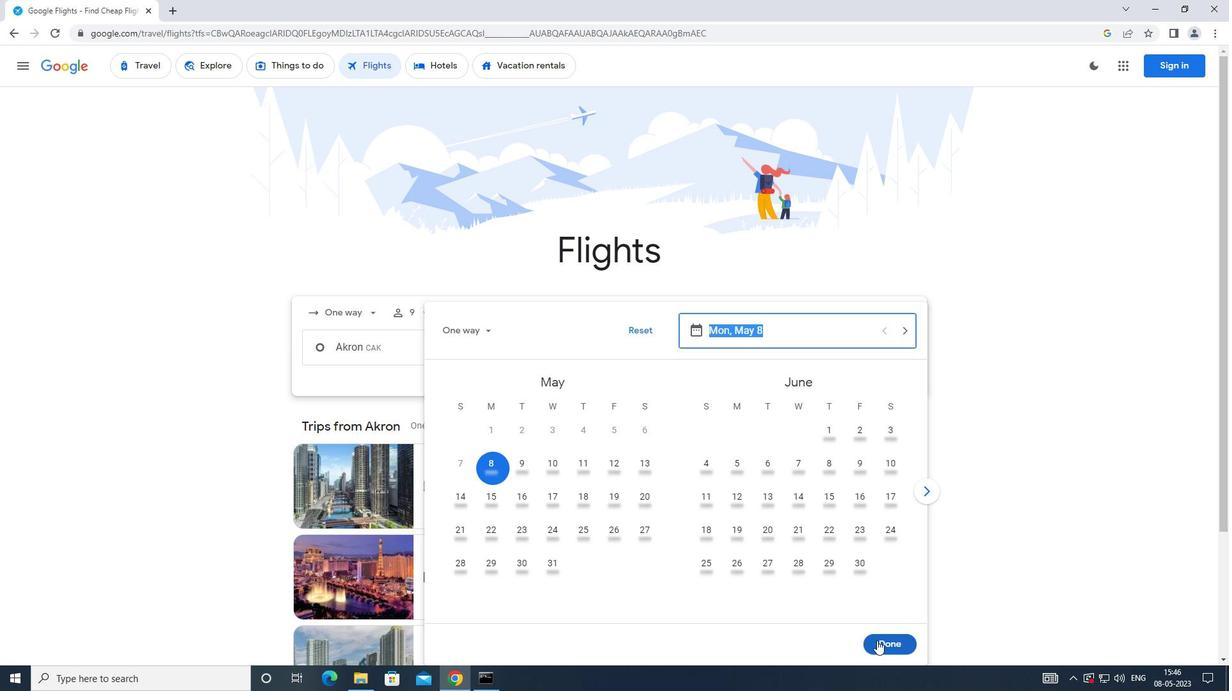 
Action: Mouse pressed left at (879, 642)
Screenshot: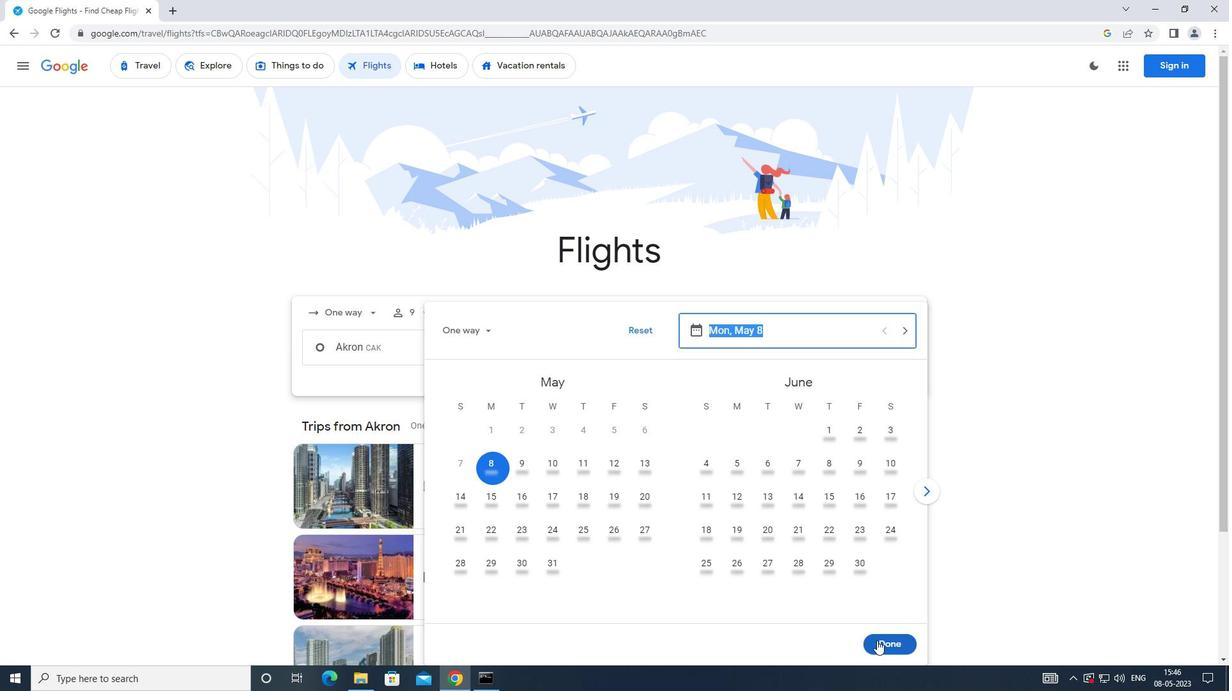 
Action: Mouse moved to (596, 405)
Screenshot: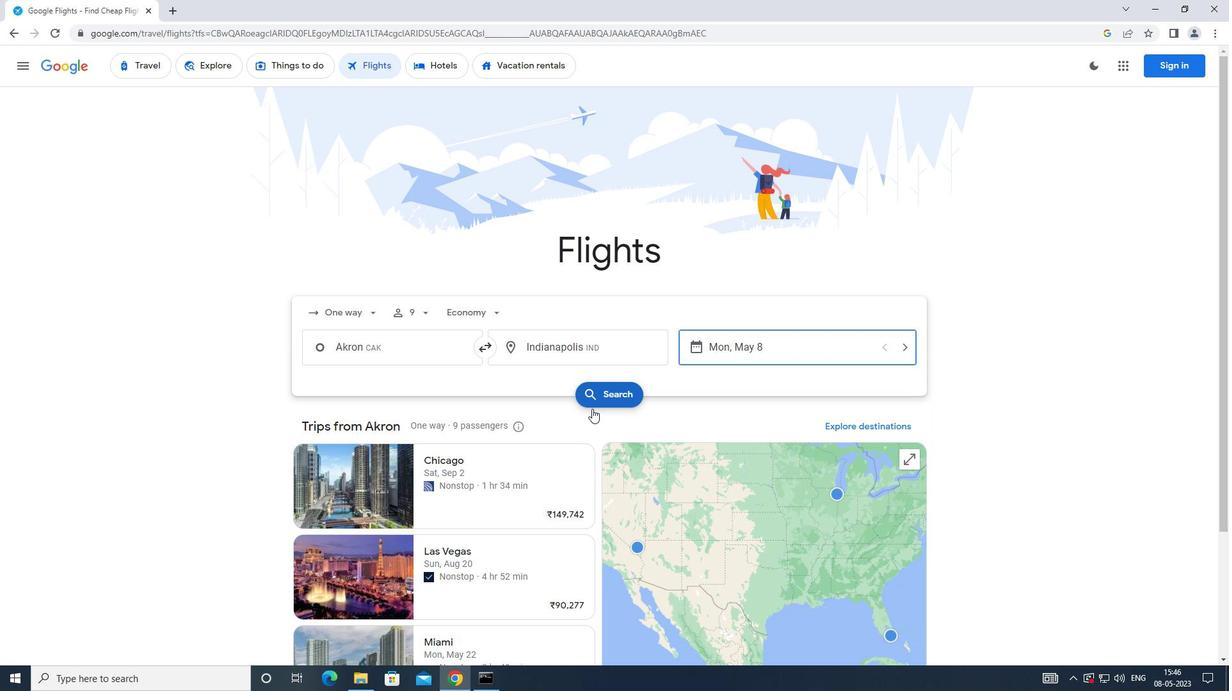
Action: Mouse pressed left at (596, 405)
Screenshot: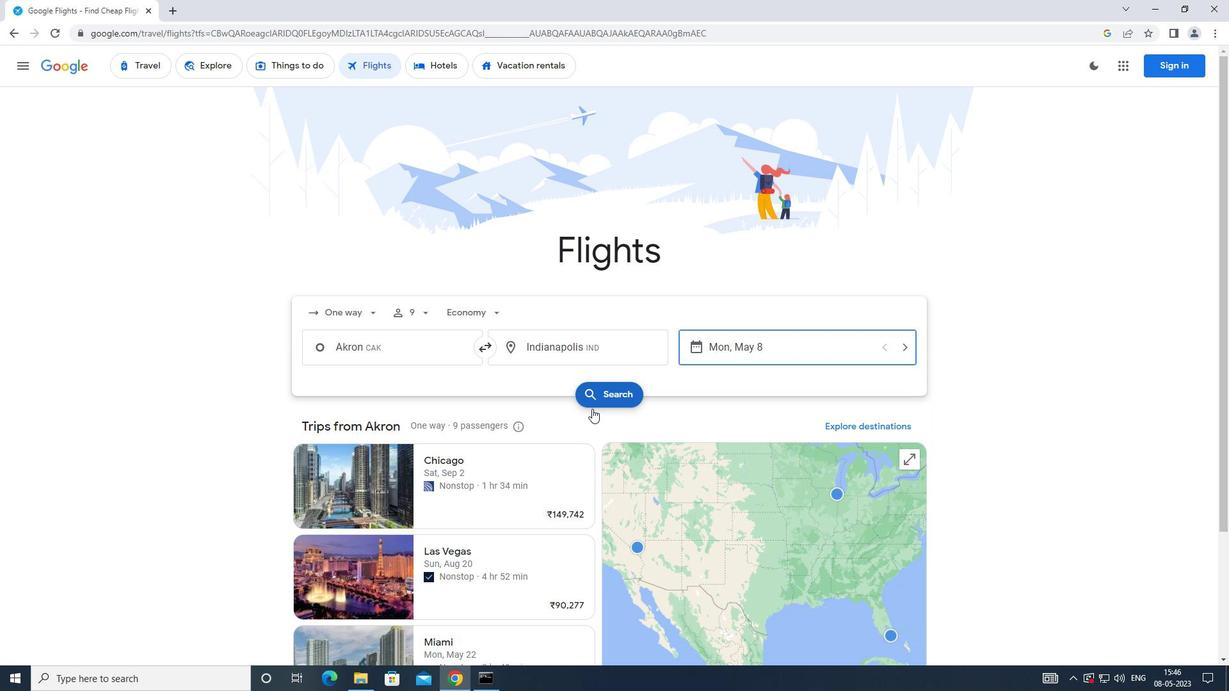 
Action: Mouse moved to (334, 175)
Screenshot: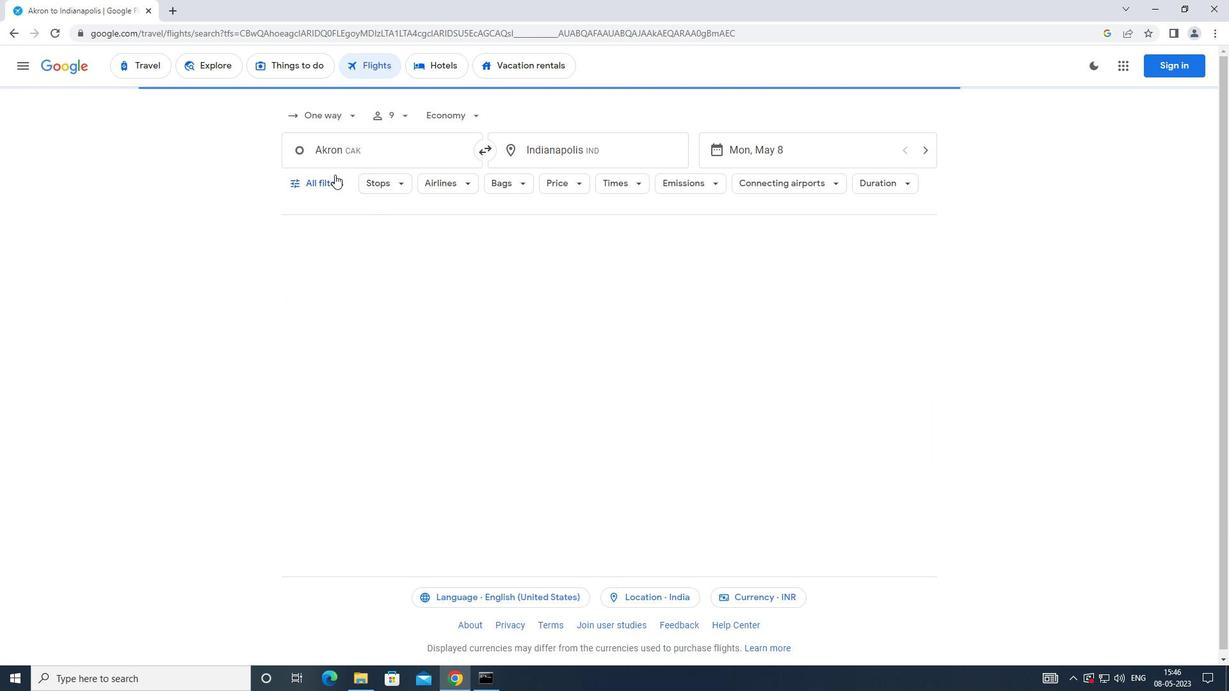
Action: Mouse pressed left at (334, 175)
Screenshot: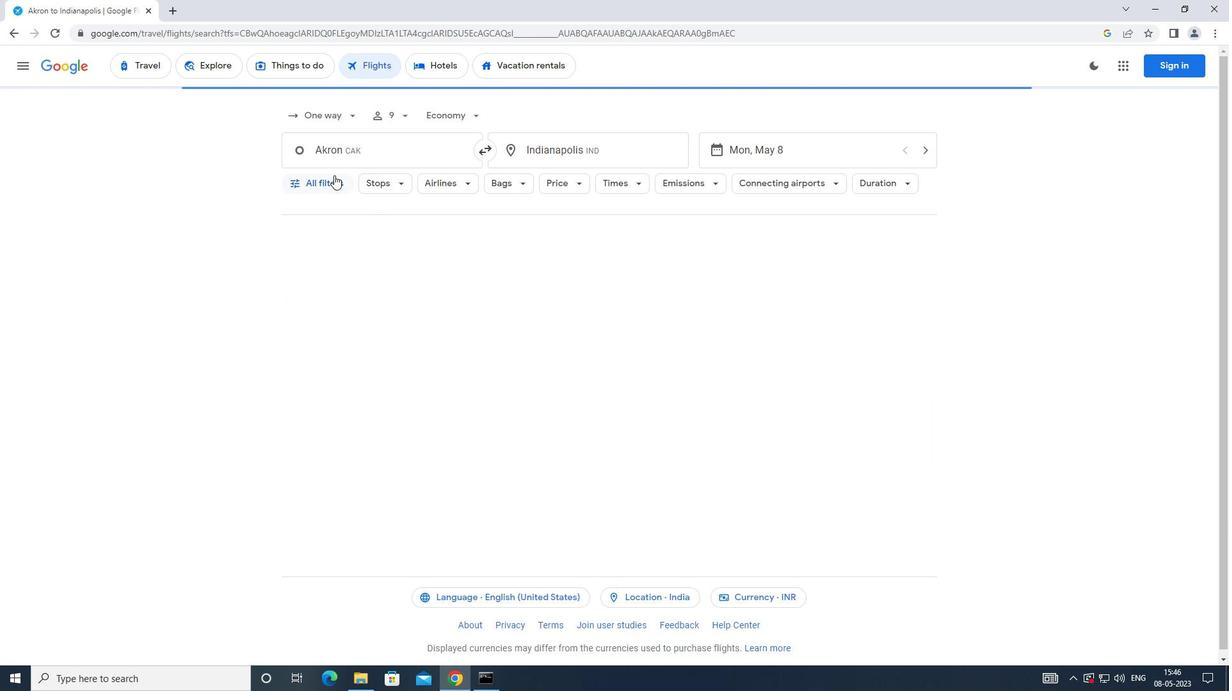 
Action: Mouse moved to (465, 453)
Screenshot: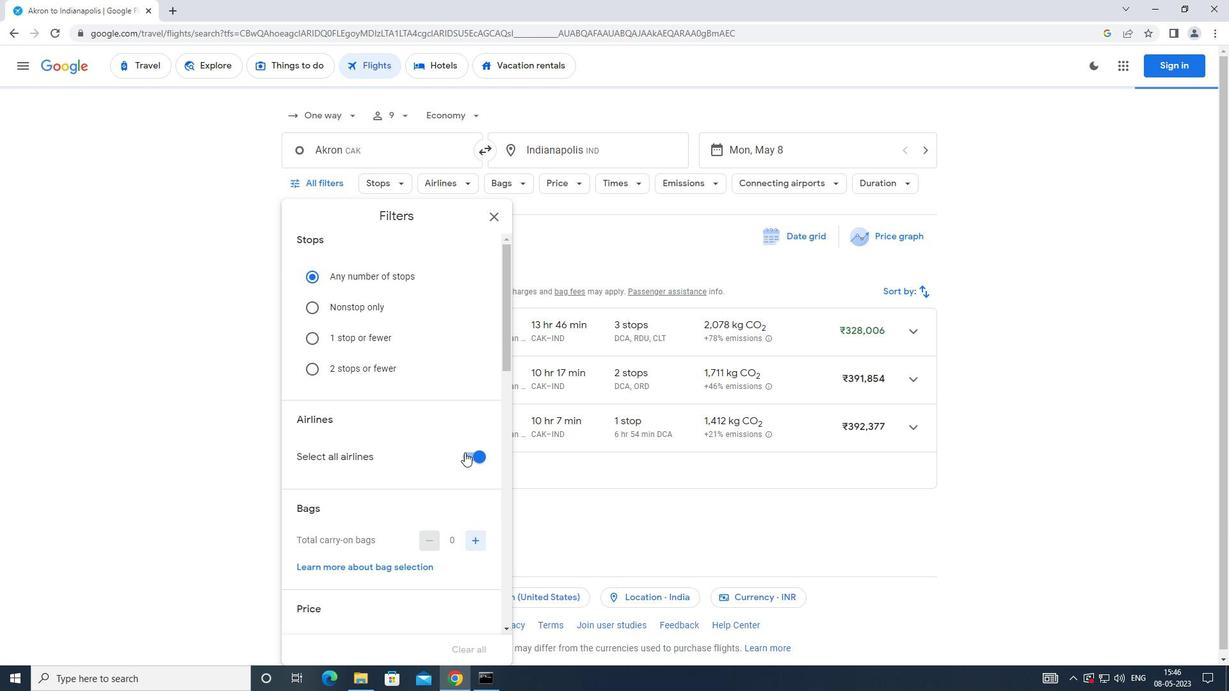 
Action: Mouse pressed left at (465, 453)
Screenshot: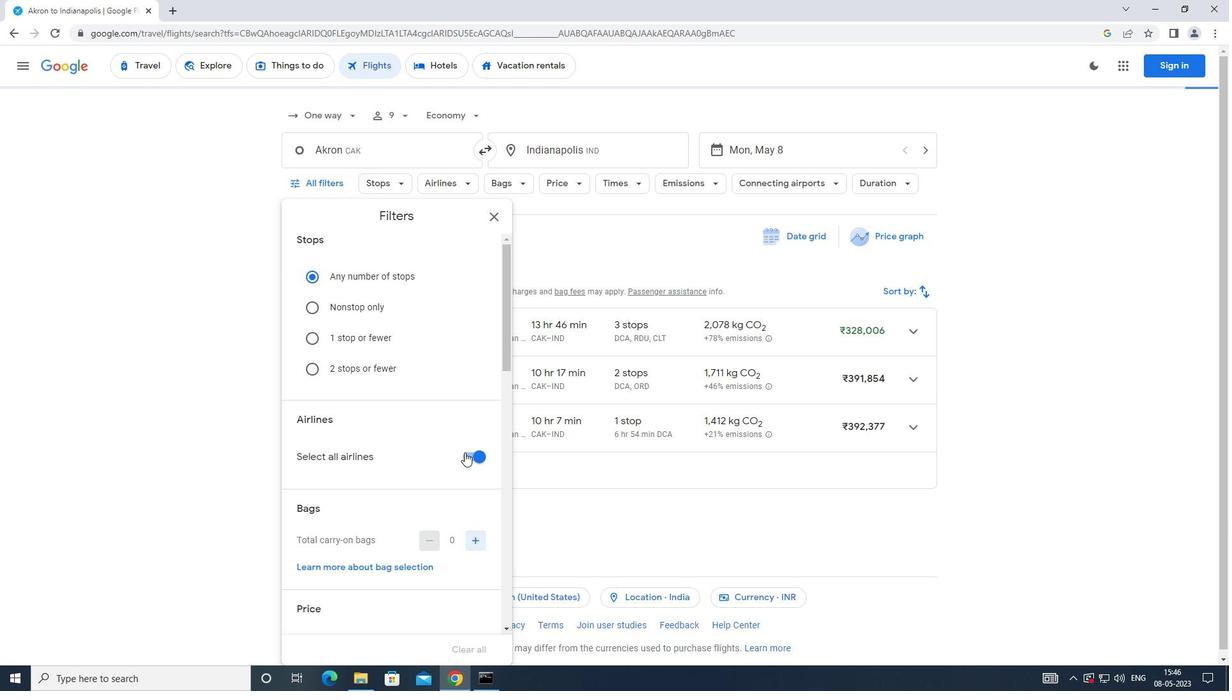 
Action: Mouse moved to (459, 430)
Screenshot: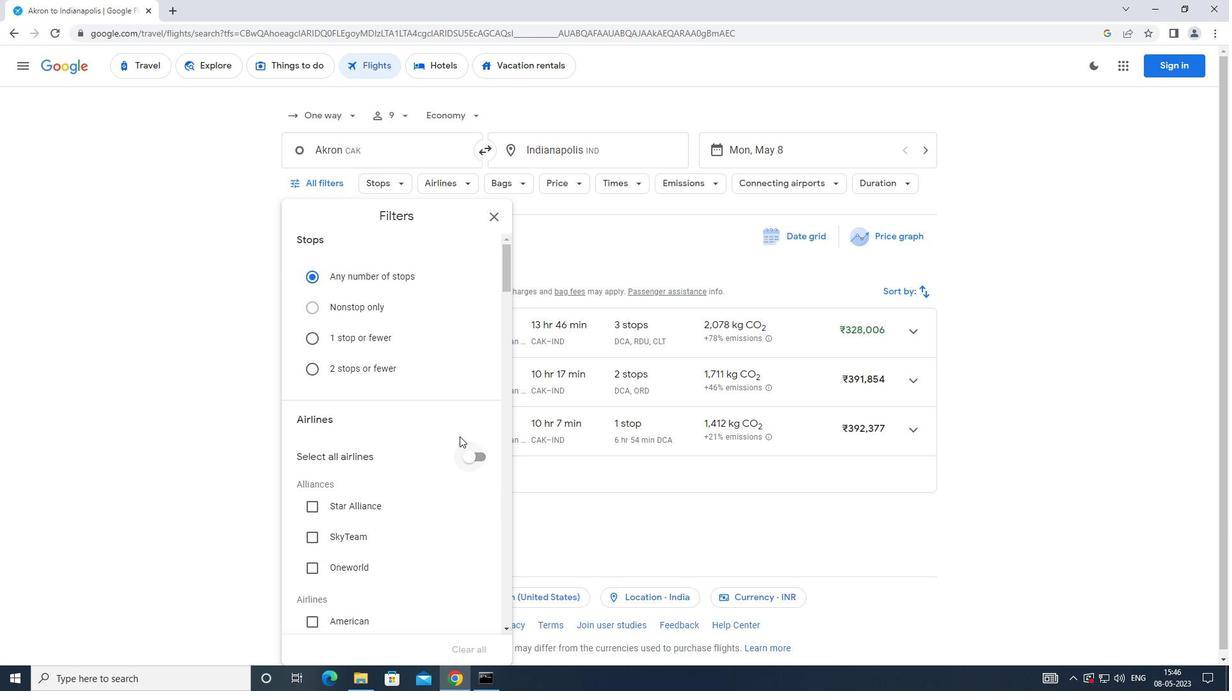 
Action: Mouse scrolled (459, 430) with delta (0, 0)
Screenshot: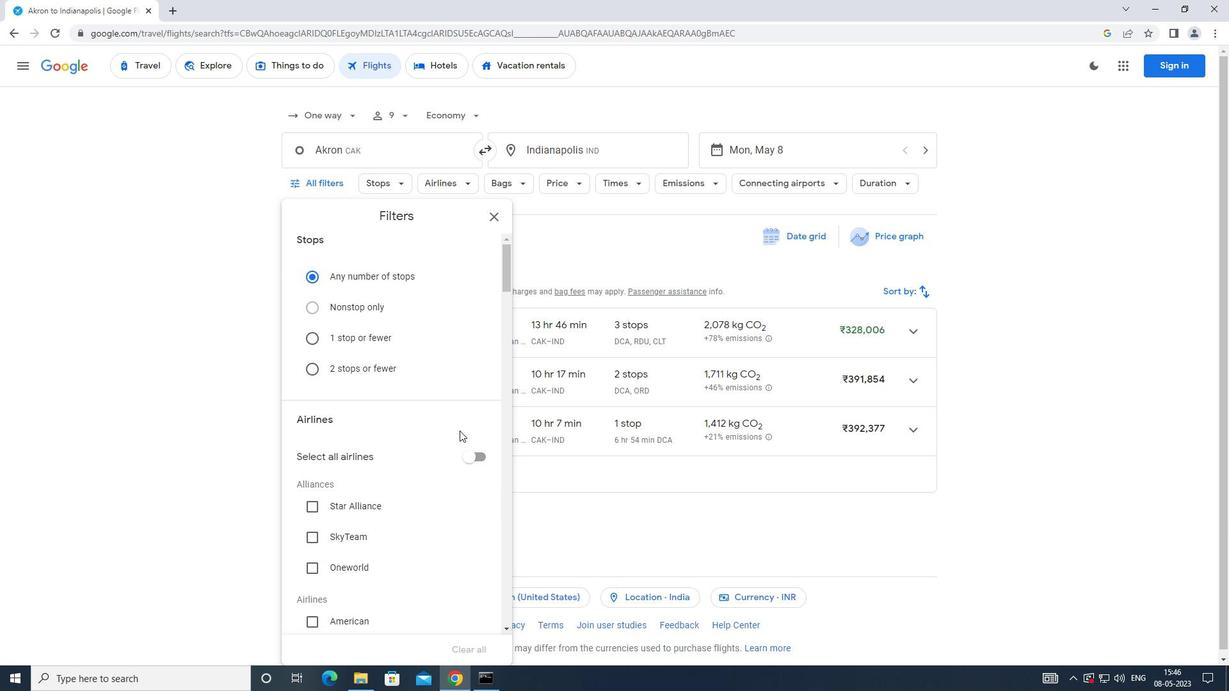 
Action: Mouse scrolled (459, 430) with delta (0, 0)
Screenshot: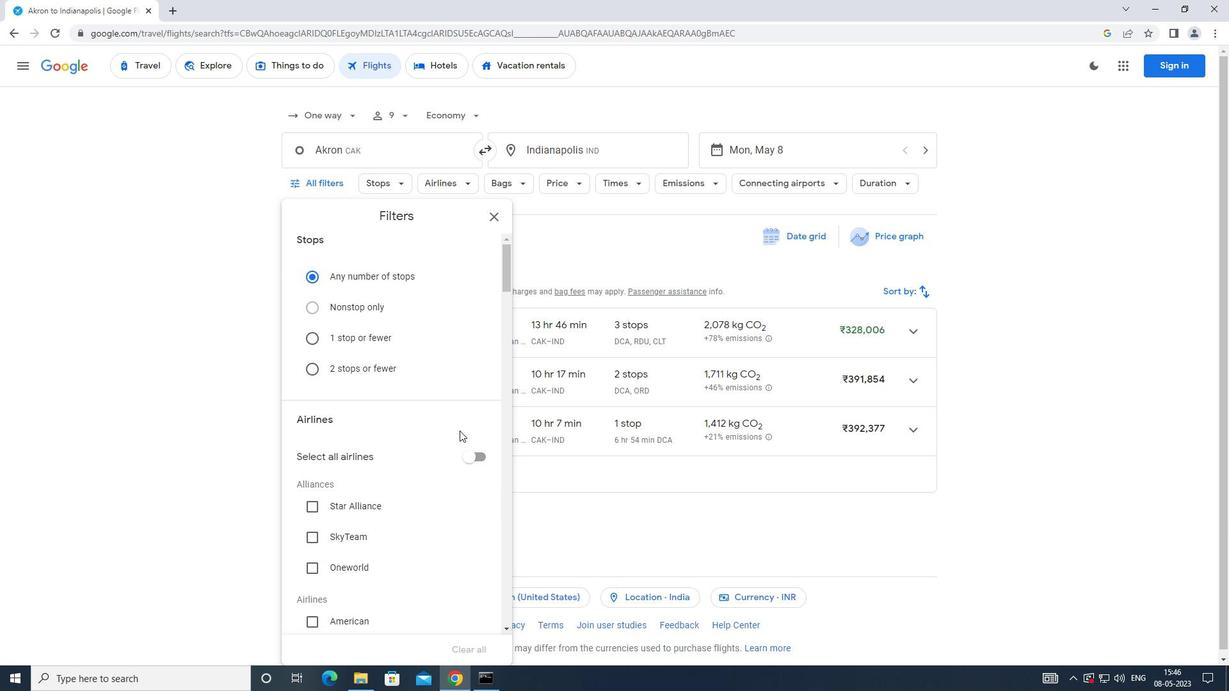 
Action: Mouse moved to (456, 428)
Screenshot: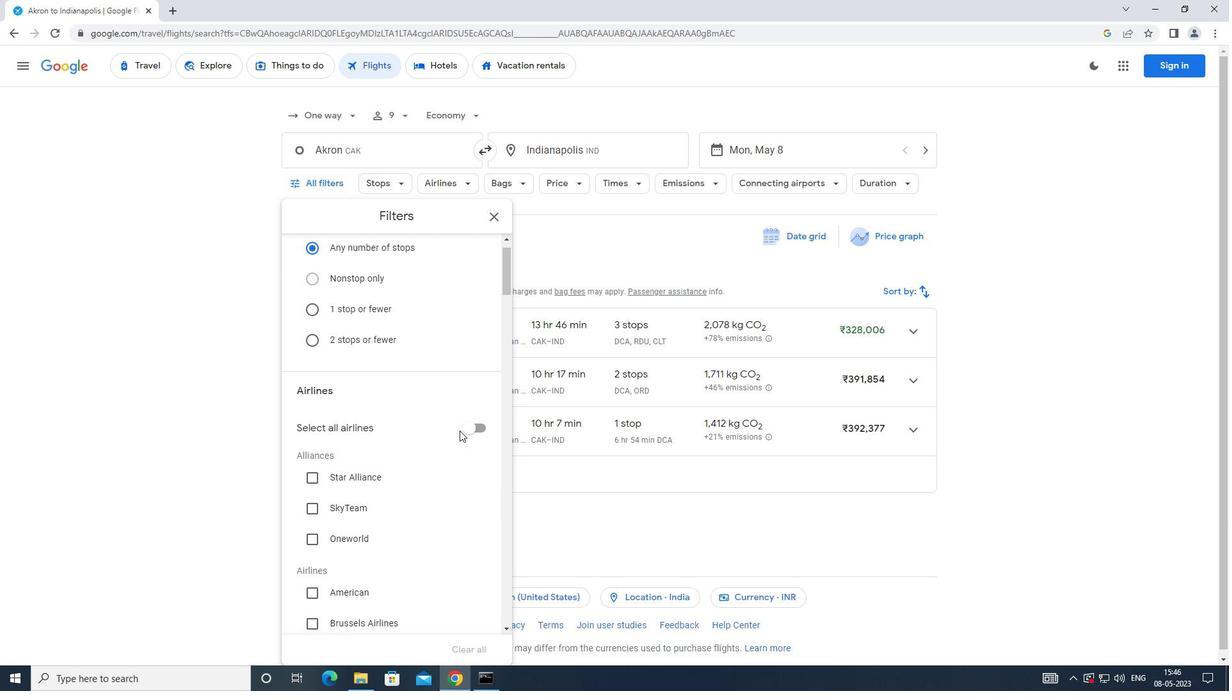
Action: Mouse scrolled (456, 428) with delta (0, 0)
Screenshot: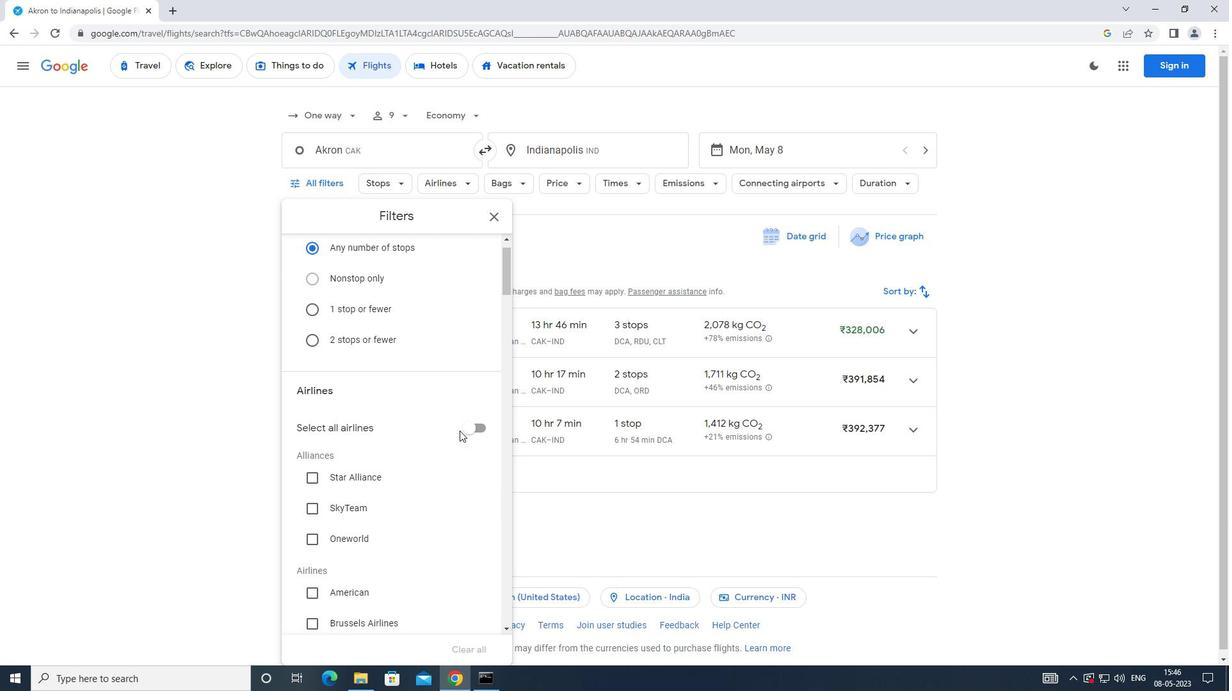 
Action: Mouse moved to (453, 417)
Screenshot: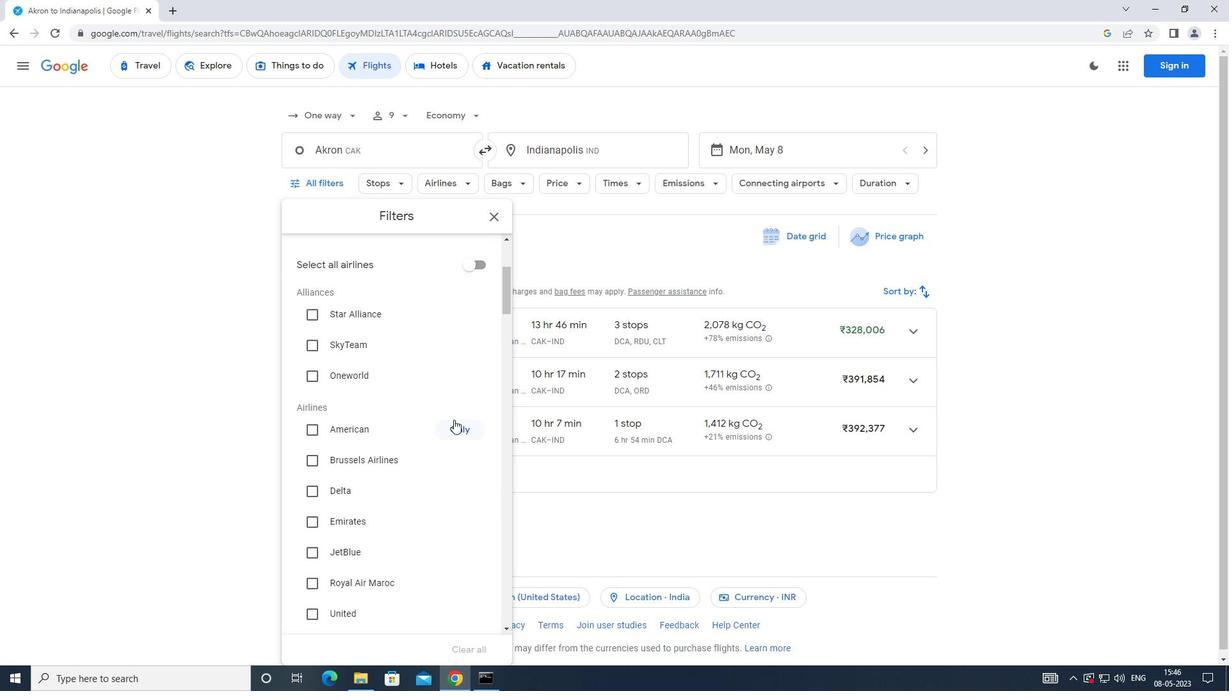 
Action: Mouse scrolled (453, 416) with delta (0, 0)
Screenshot: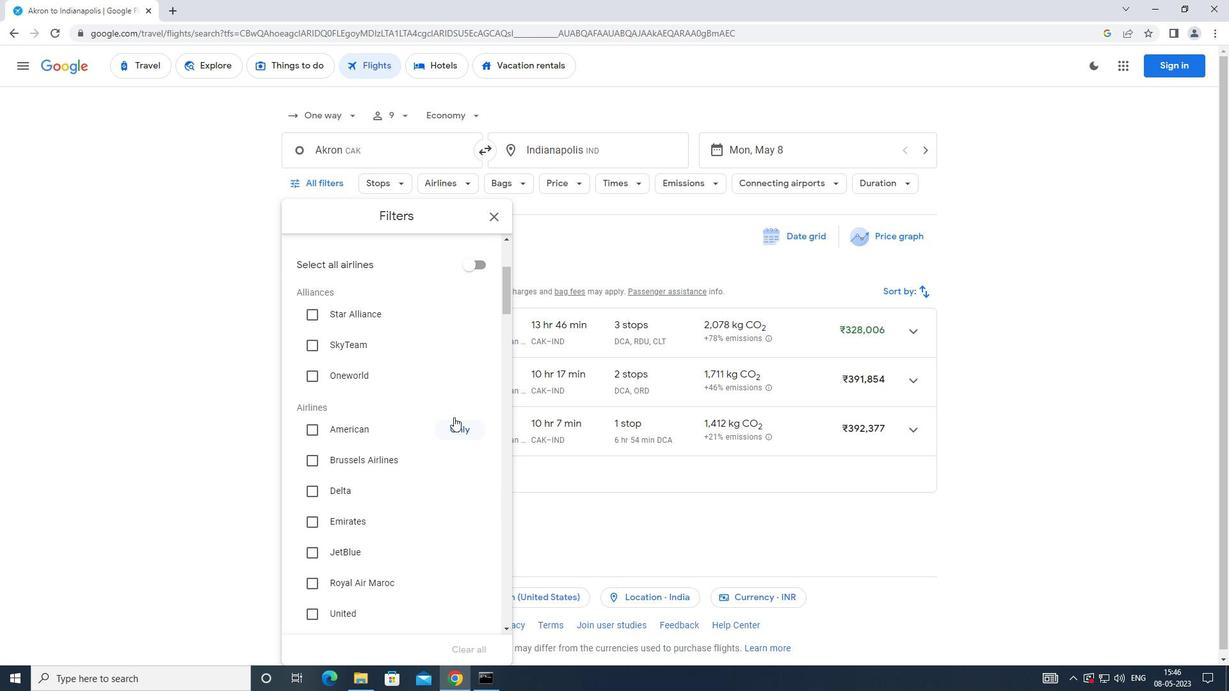 
Action: Mouse scrolled (453, 416) with delta (0, 0)
Screenshot: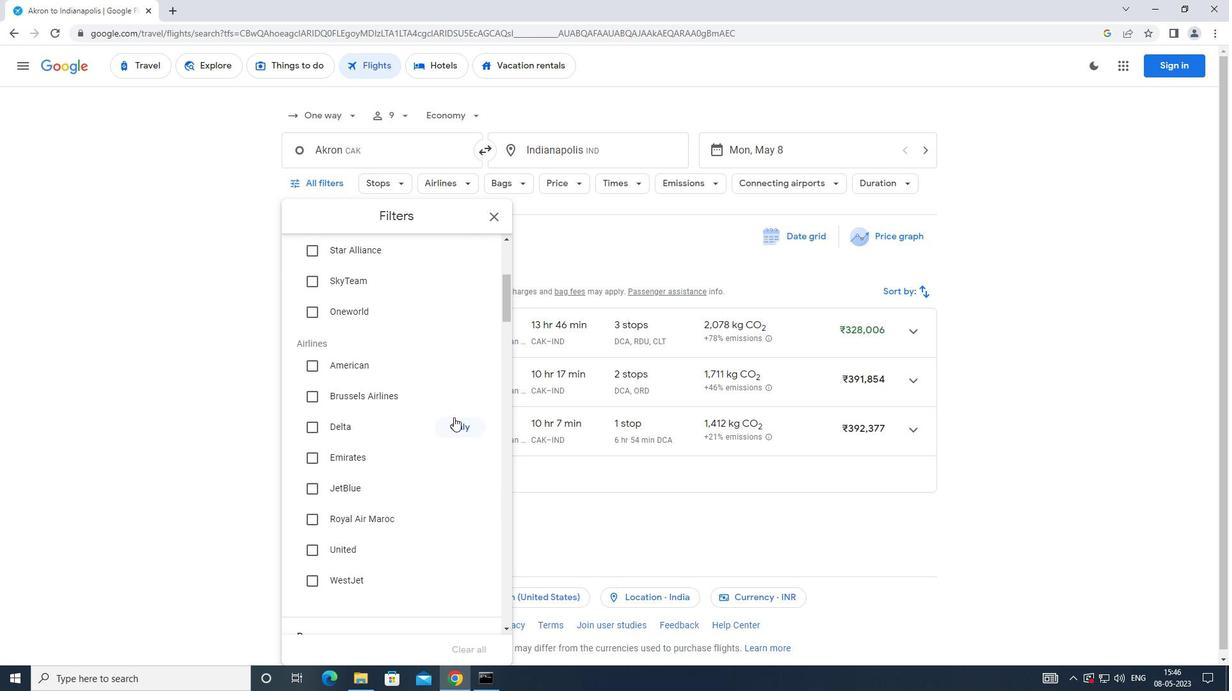 
Action: Mouse scrolled (453, 416) with delta (0, 0)
Screenshot: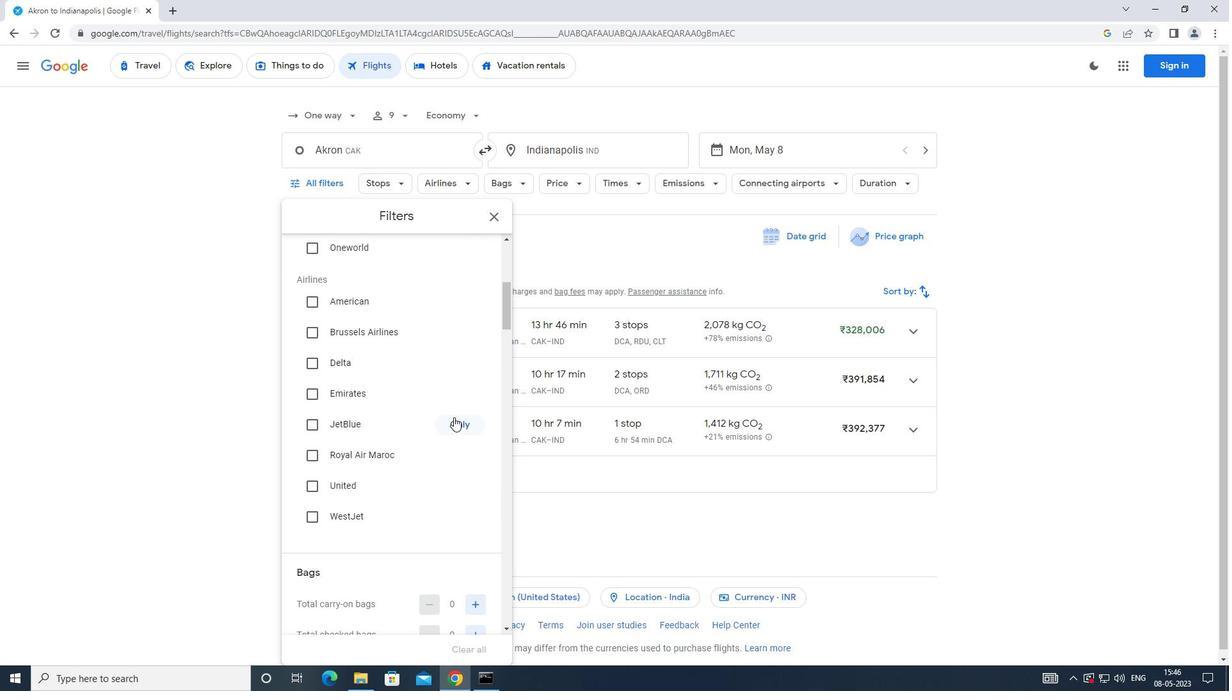 
Action: Mouse scrolled (453, 416) with delta (0, 0)
Screenshot: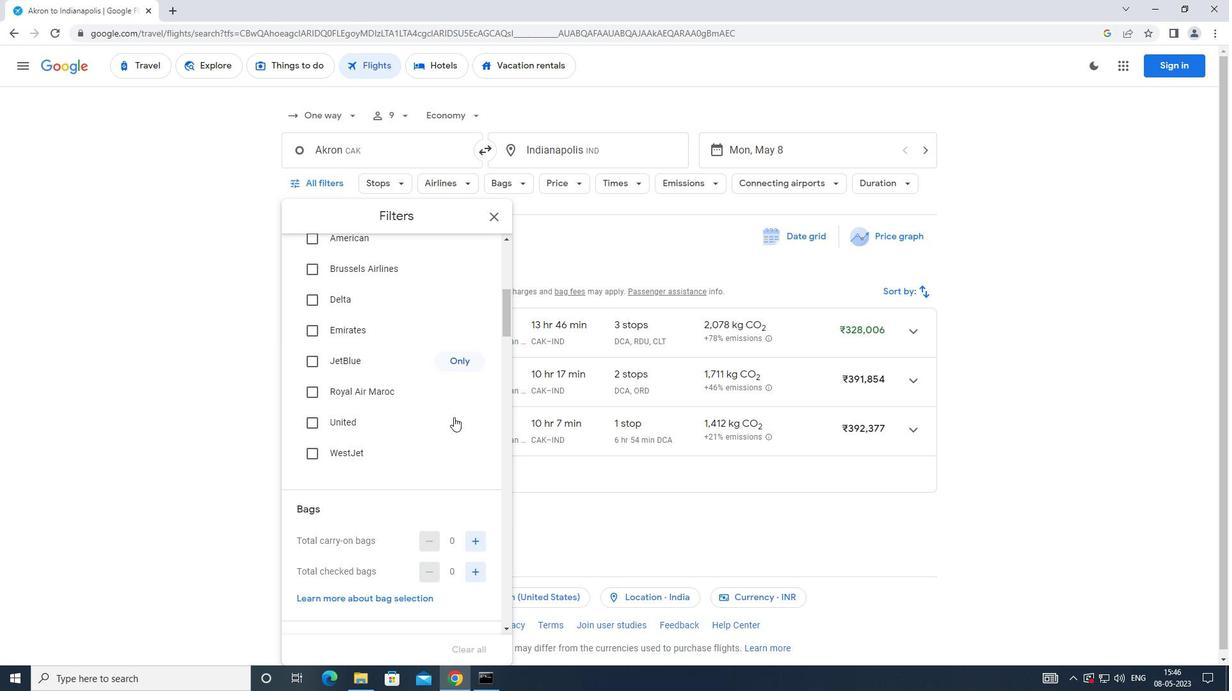 
Action: Mouse moved to (471, 475)
Screenshot: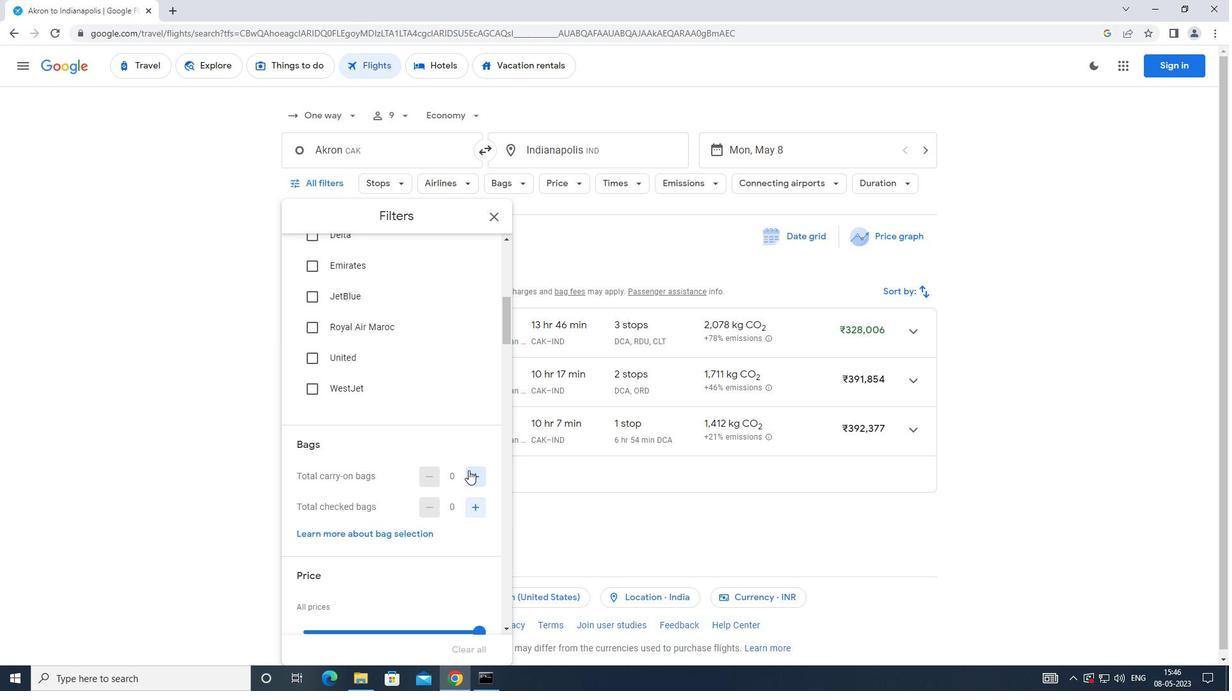 
Action: Mouse pressed left at (471, 475)
Screenshot: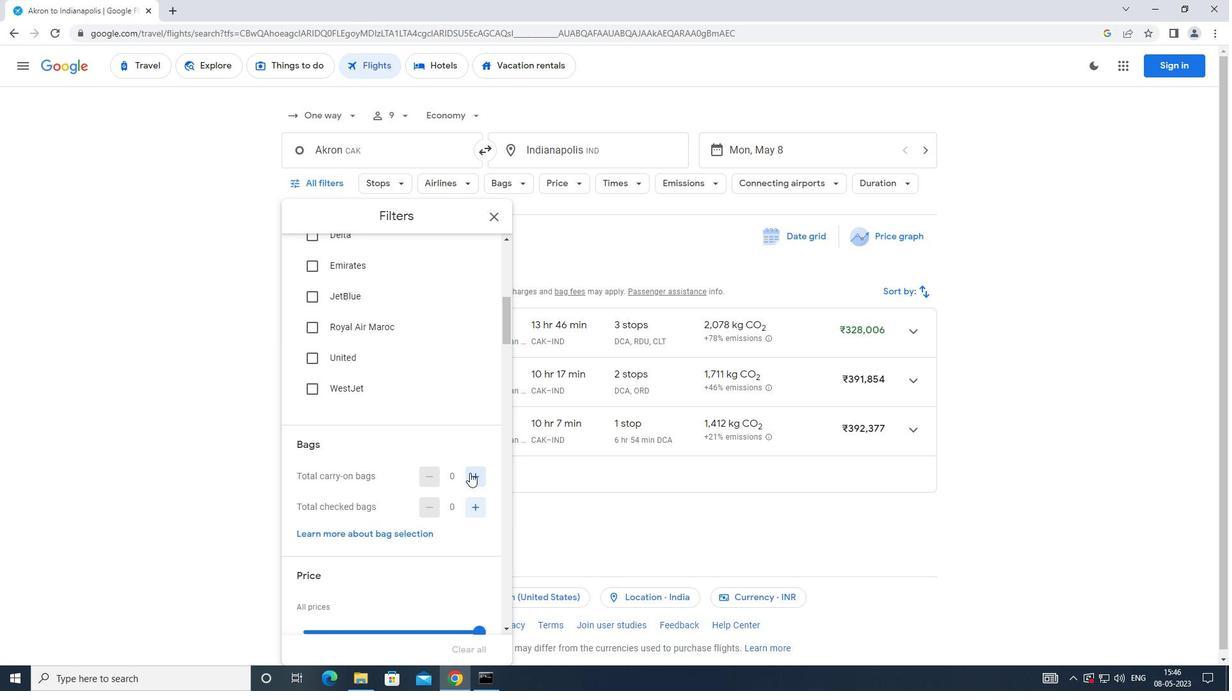 
Action: Mouse moved to (449, 450)
Screenshot: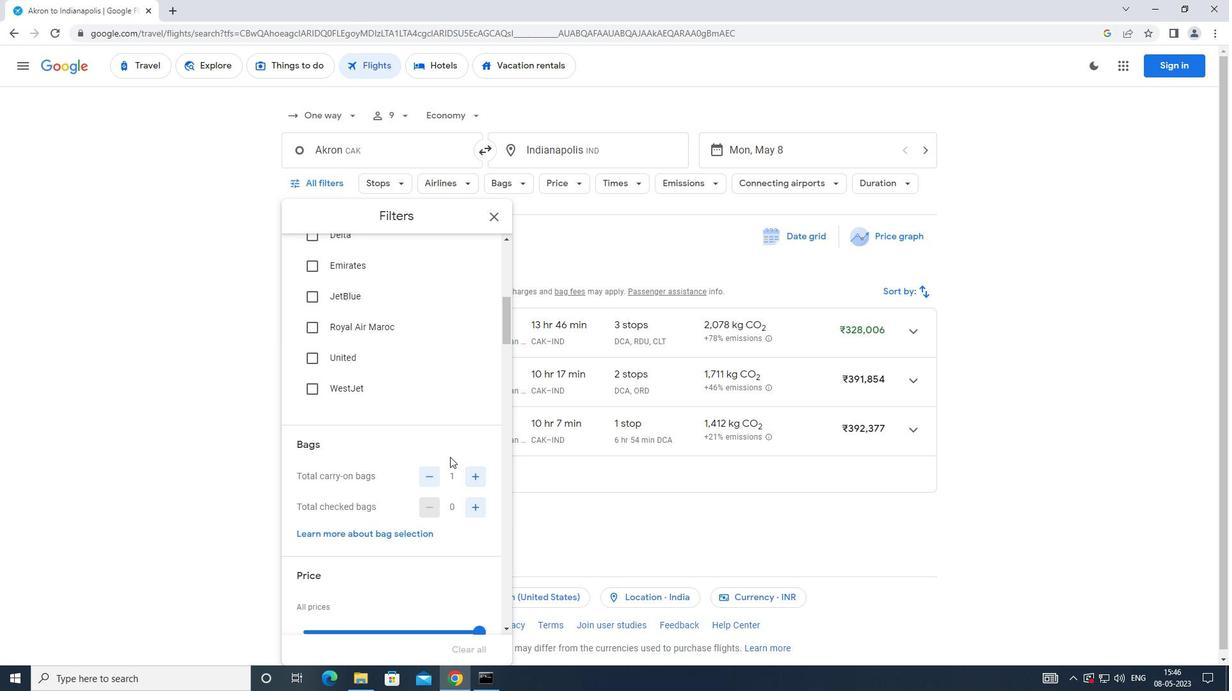 
Action: Mouse scrolled (449, 449) with delta (0, 0)
Screenshot: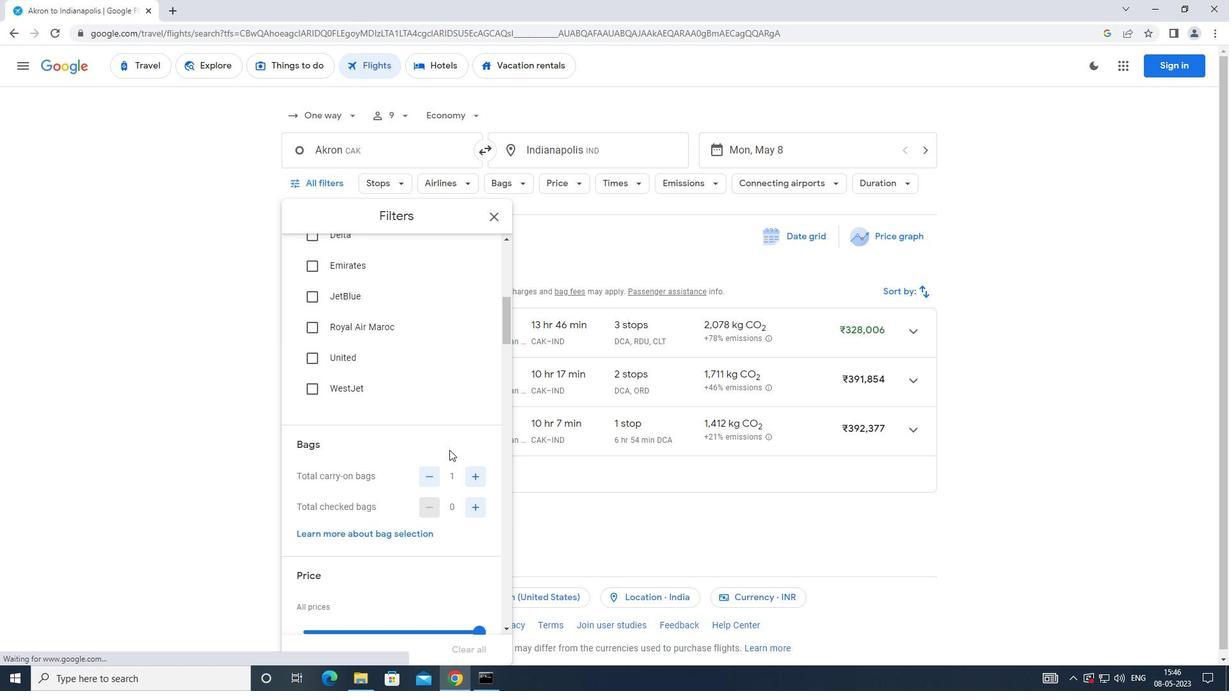 
Action: Mouse moved to (448, 449)
Screenshot: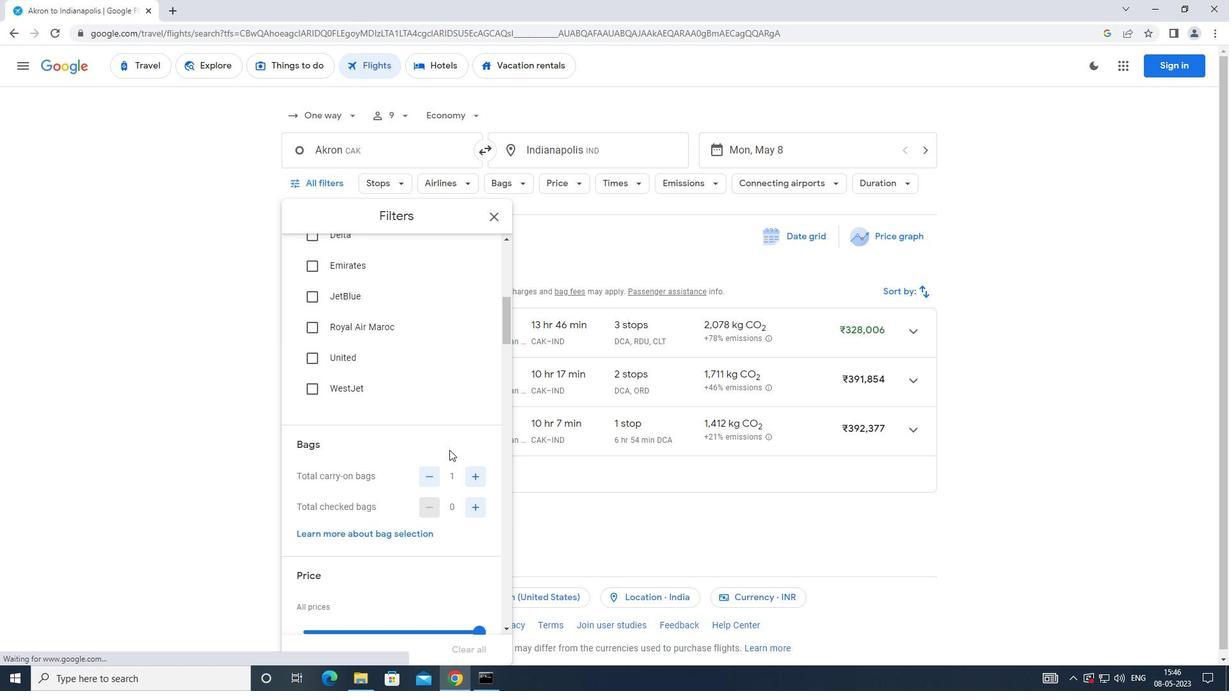 
Action: Mouse scrolled (448, 448) with delta (0, 0)
Screenshot: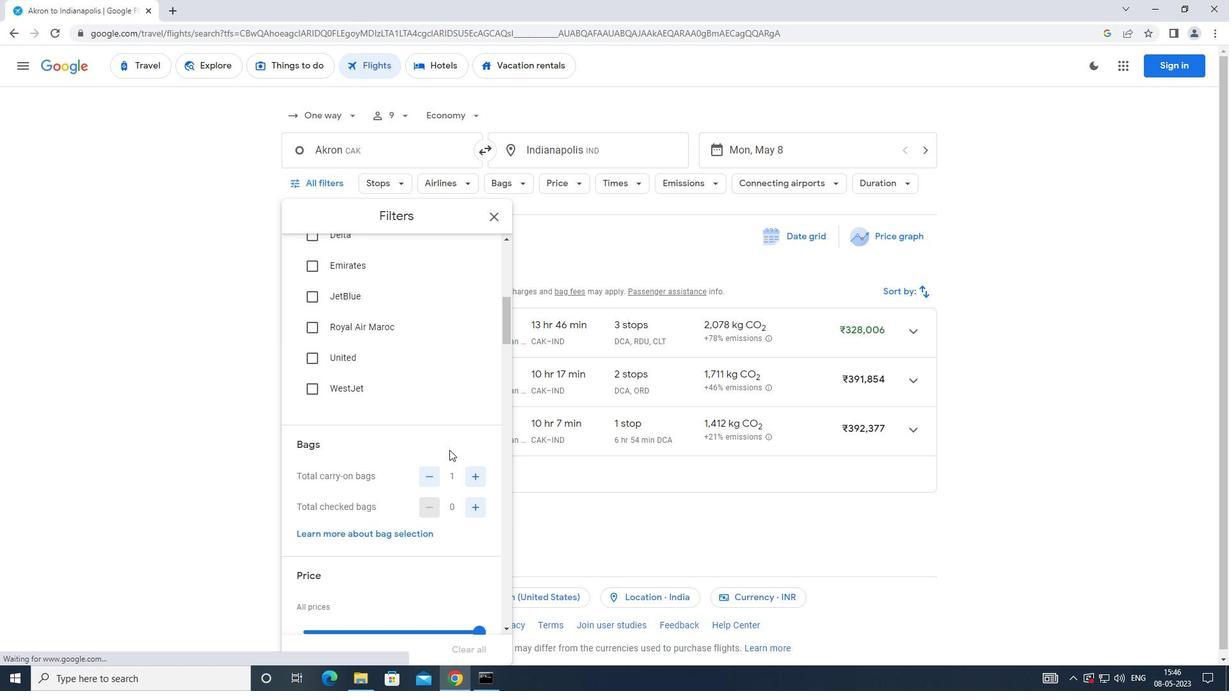 
Action: Mouse moved to (486, 502)
Screenshot: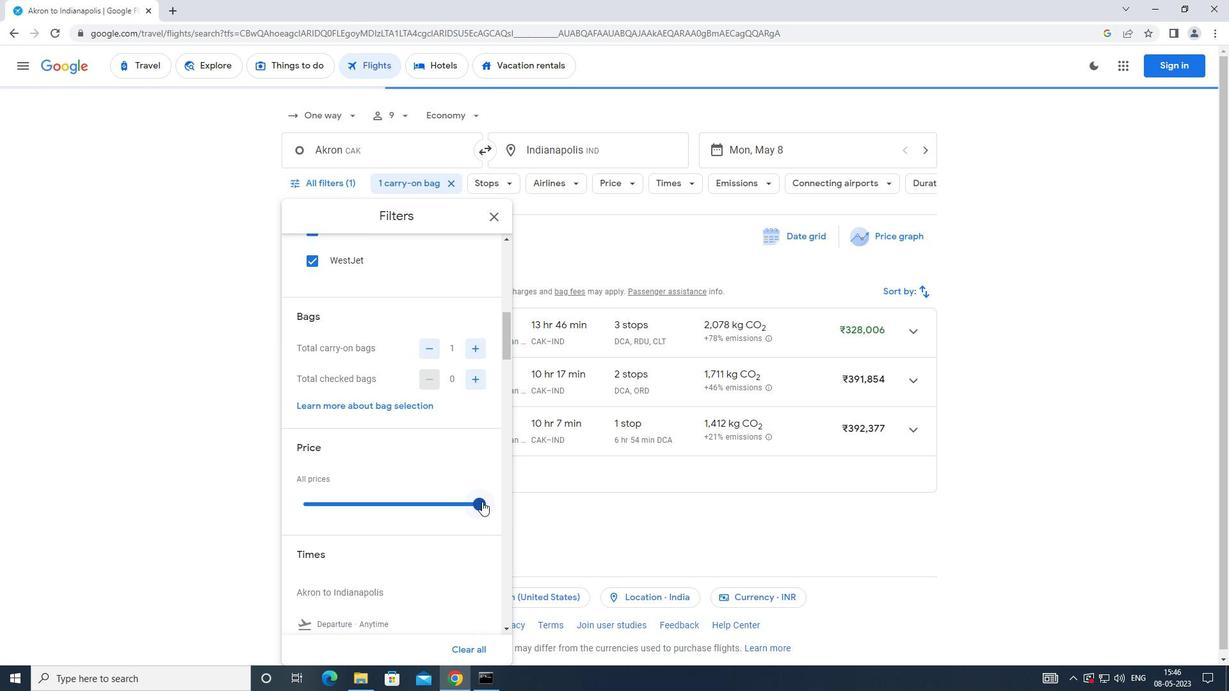 
Action: Mouse pressed left at (486, 502)
Screenshot: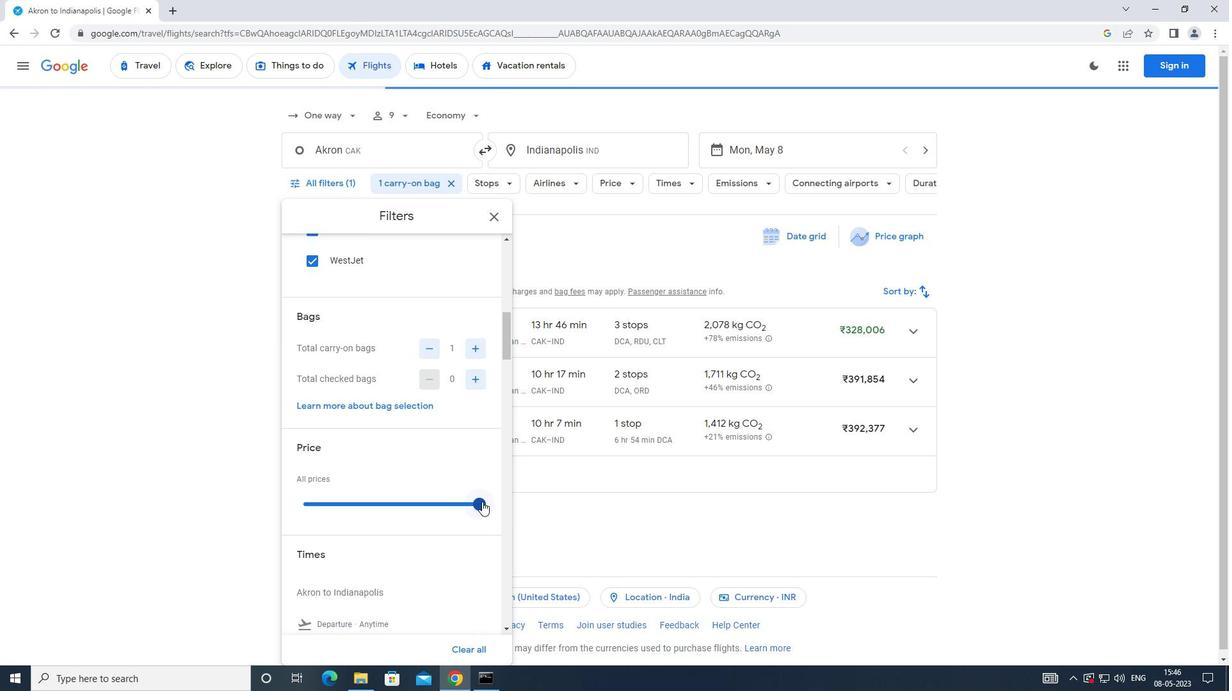 
Action: Mouse moved to (477, 505)
Screenshot: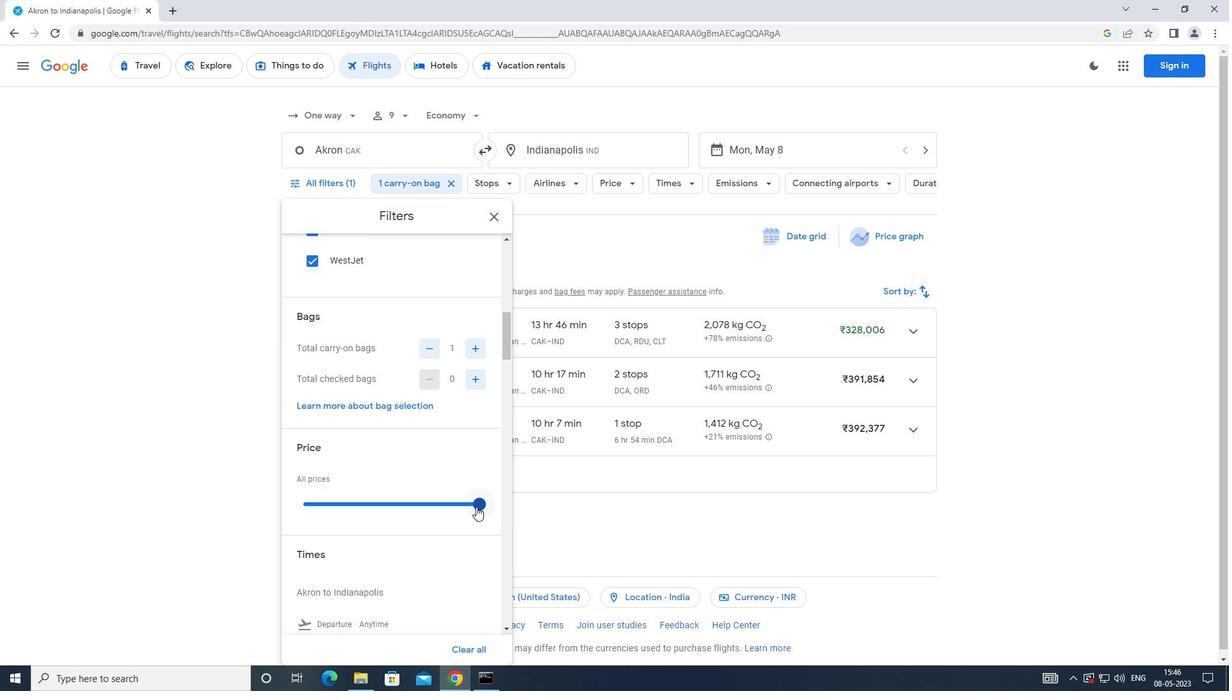 
Action: Mouse pressed left at (477, 505)
Screenshot: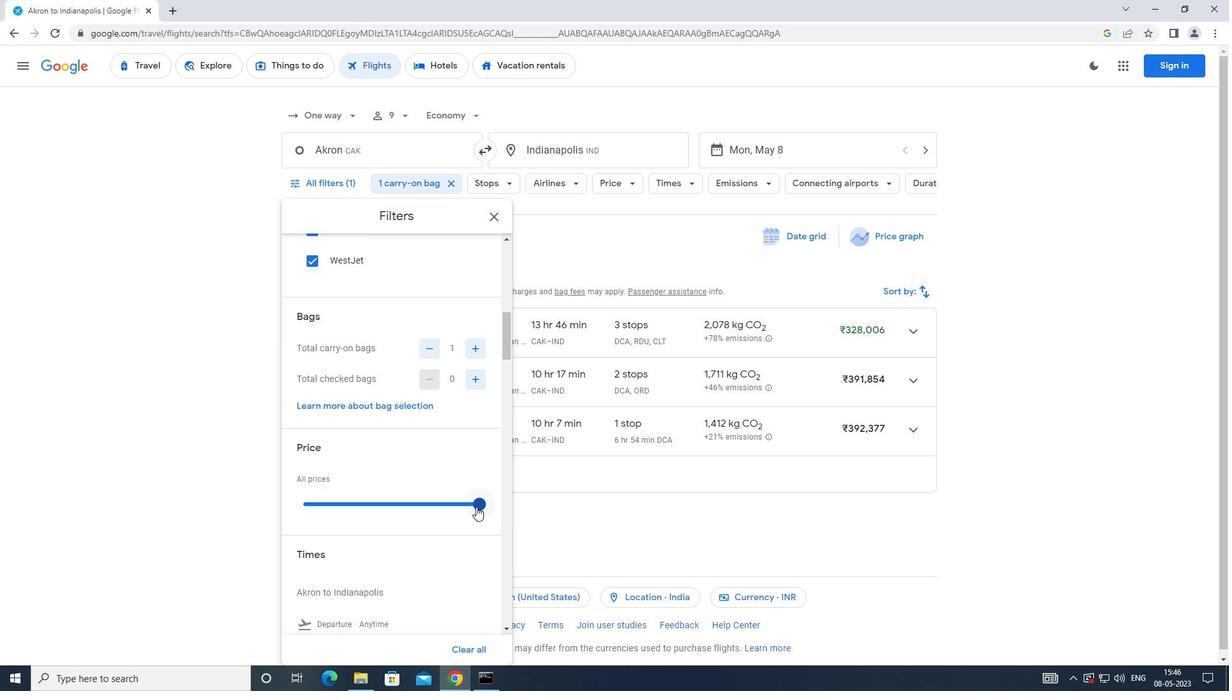 
Action: Mouse moved to (365, 500)
Screenshot: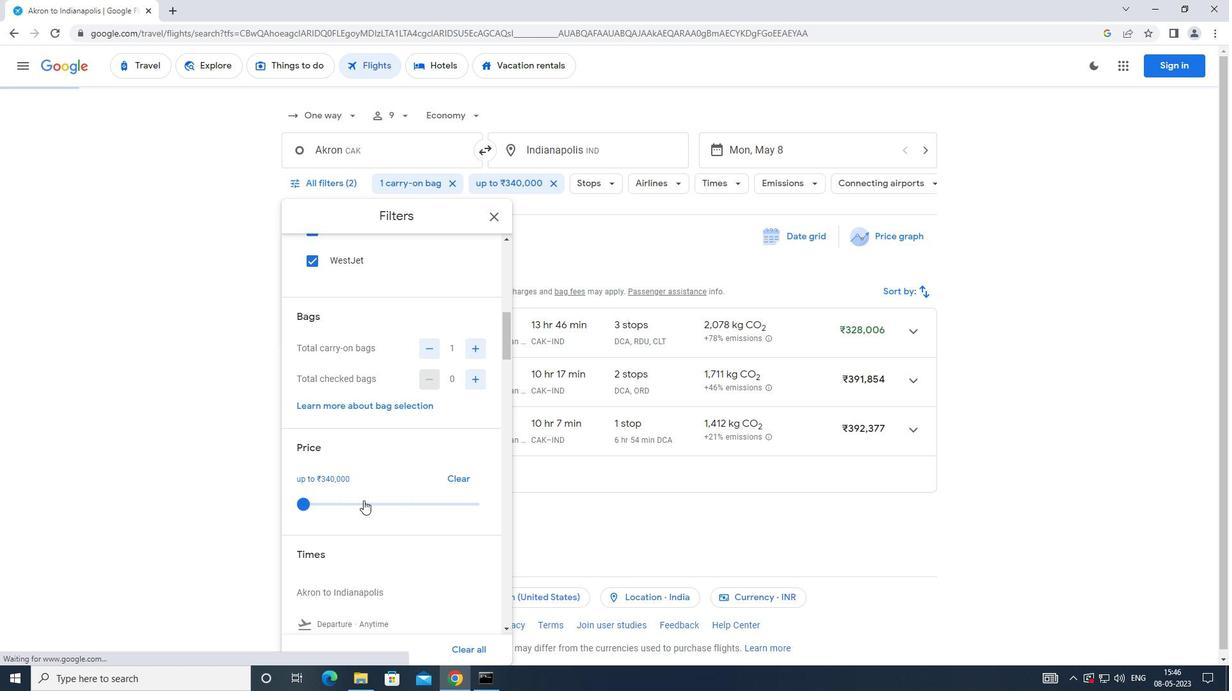 
Action: Mouse scrolled (365, 499) with delta (0, 0)
Screenshot: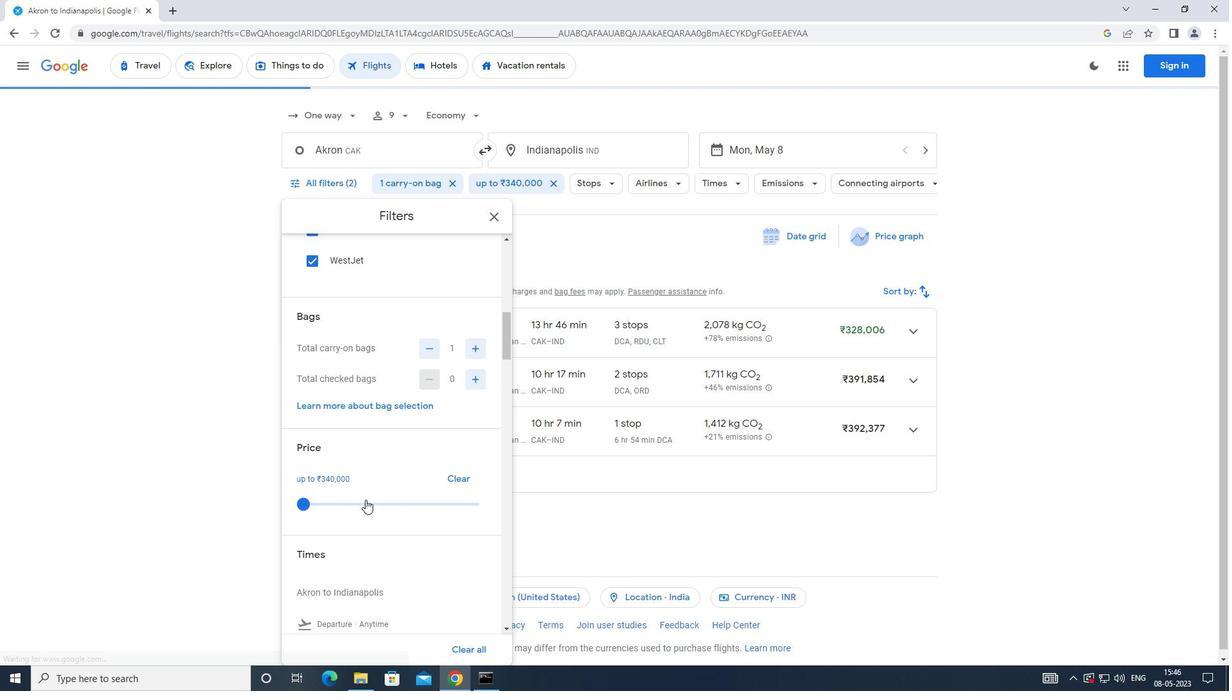 
Action: Mouse moved to (365, 500)
Screenshot: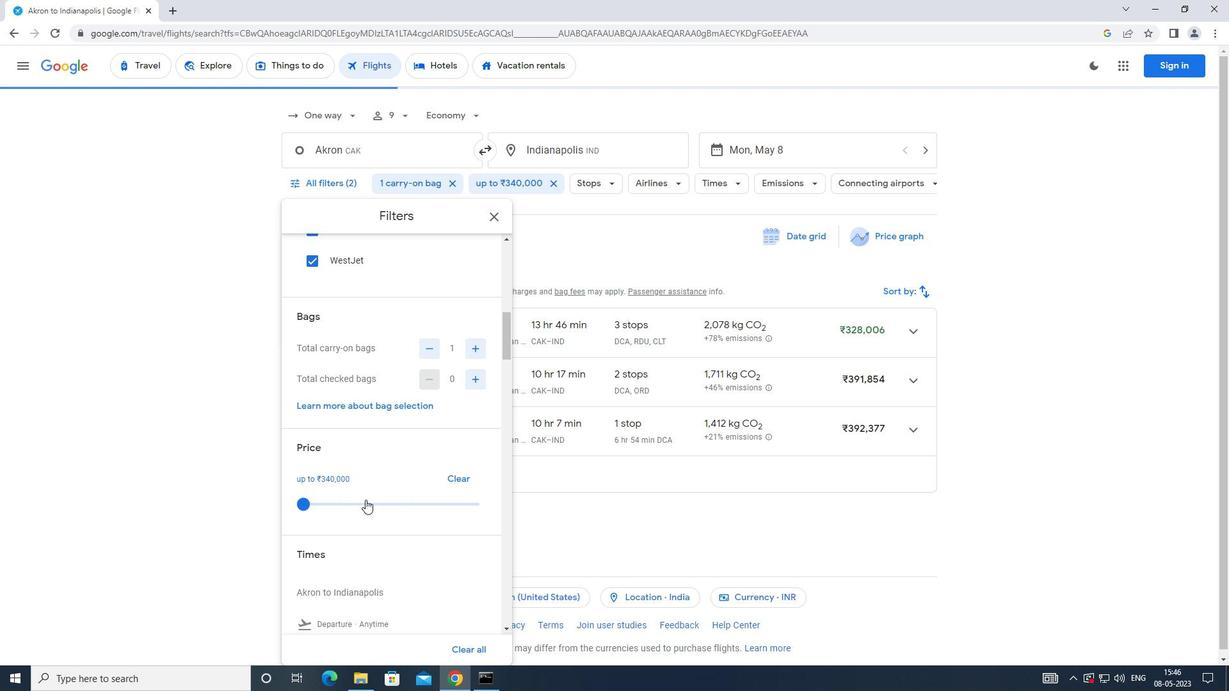 
Action: Mouse scrolled (365, 499) with delta (0, 0)
Screenshot: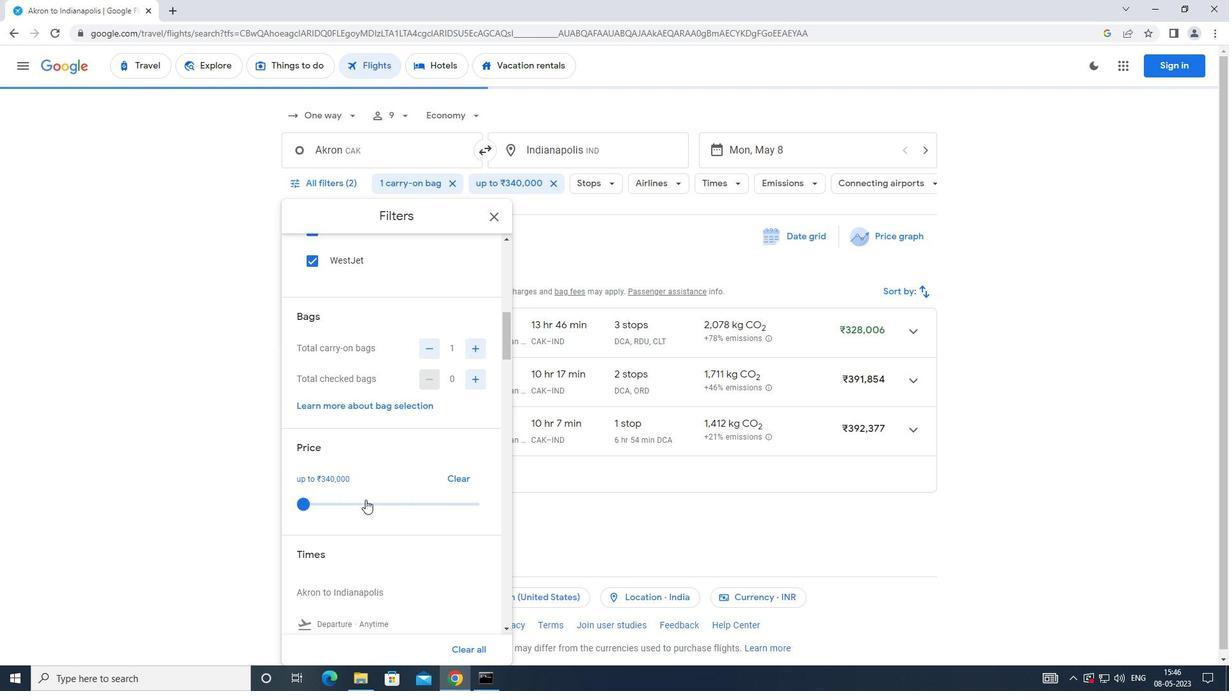 
Action: Mouse scrolled (365, 499) with delta (0, 0)
Screenshot: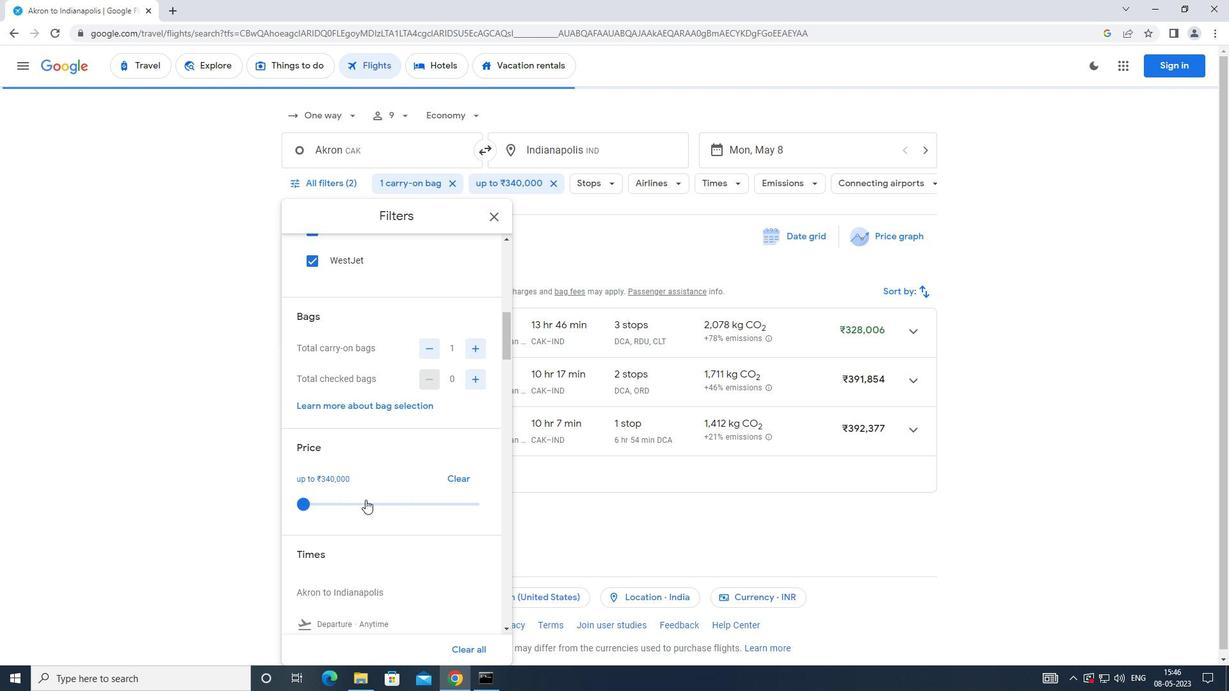 
Action: Mouse moved to (306, 460)
Screenshot: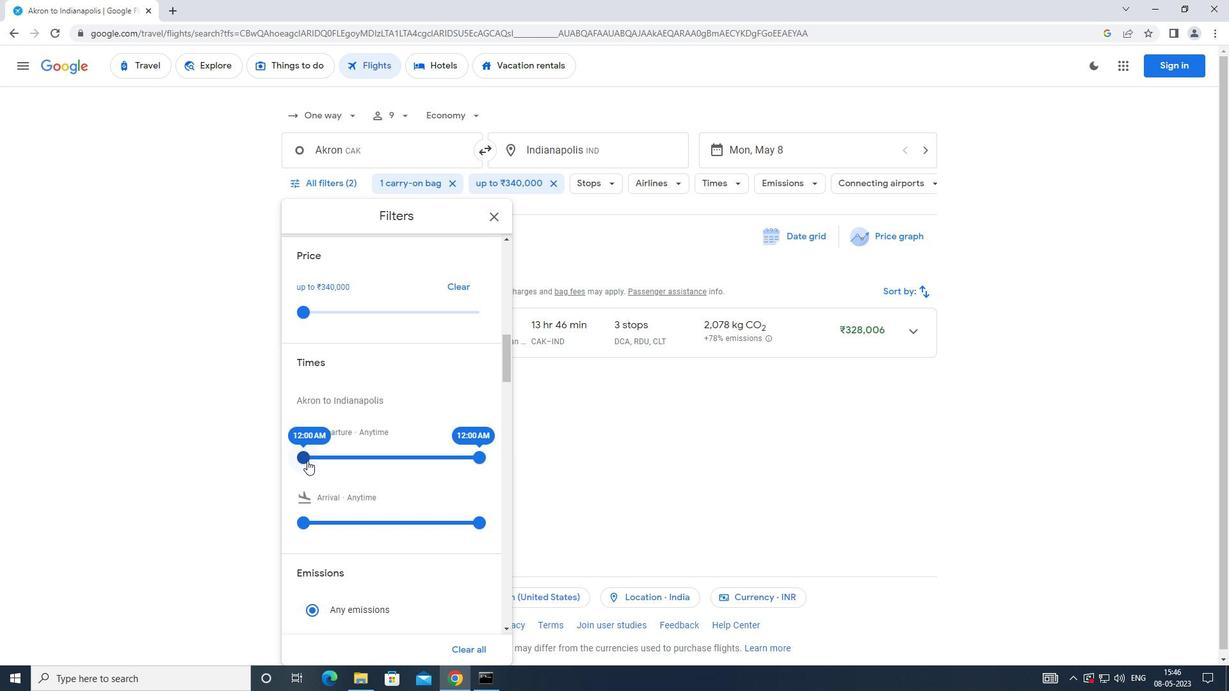 
Action: Mouse pressed left at (306, 460)
Screenshot: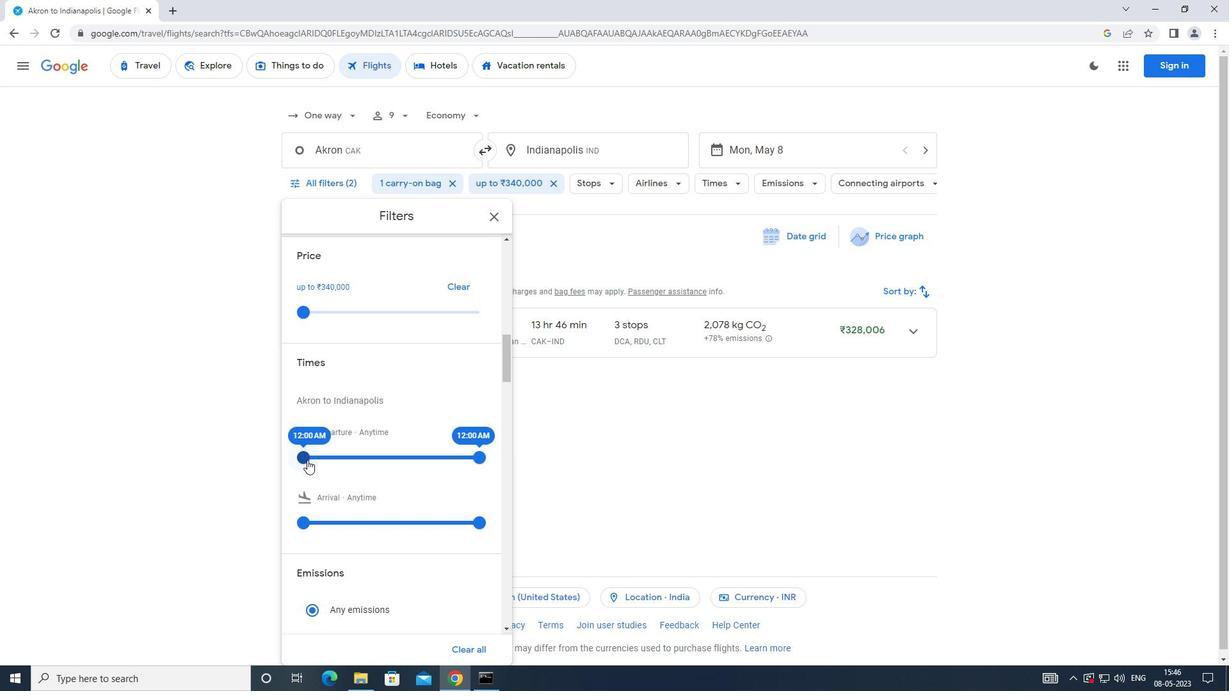 
Action: Mouse moved to (479, 460)
Screenshot: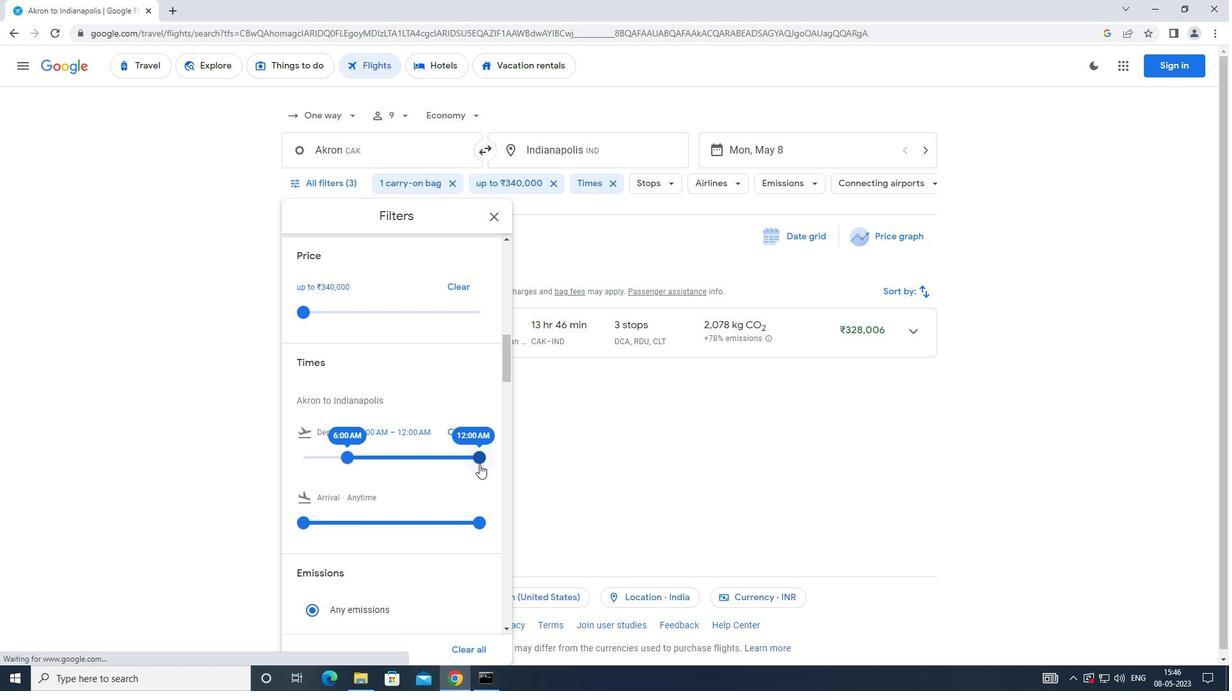 
Action: Mouse pressed left at (479, 460)
Screenshot: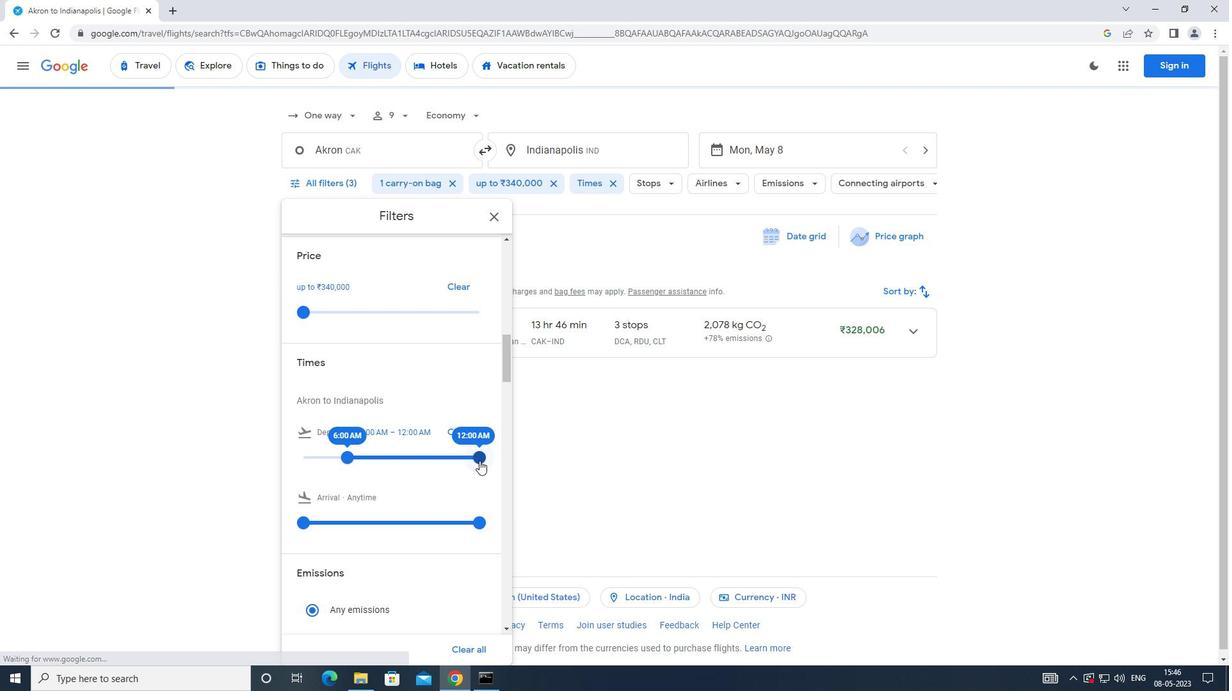 
Action: Mouse moved to (496, 219)
Screenshot: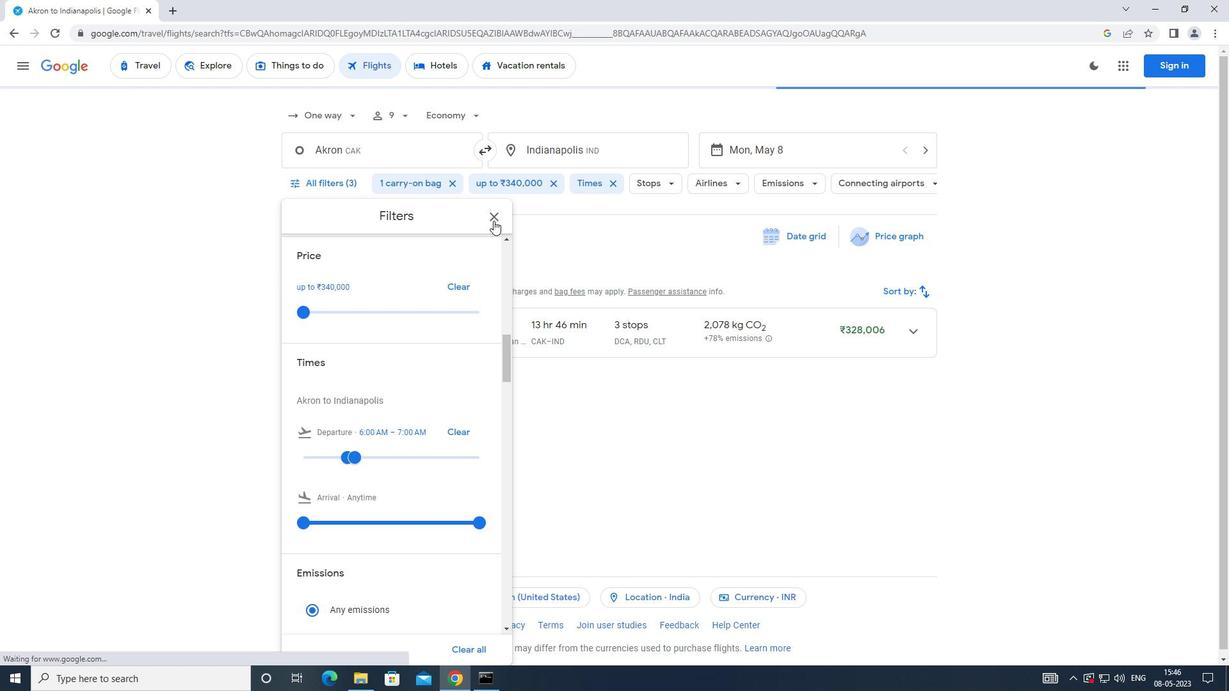 
Action: Mouse pressed left at (496, 219)
Screenshot: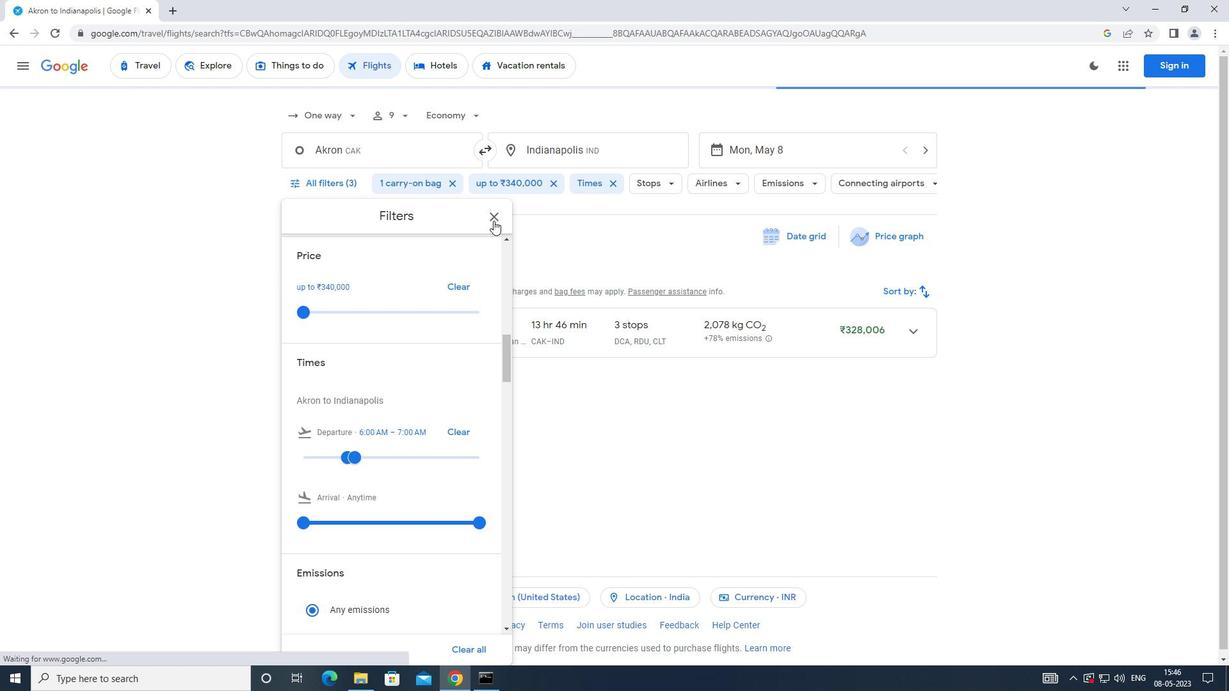 
Action: Mouse moved to (494, 233)
Screenshot: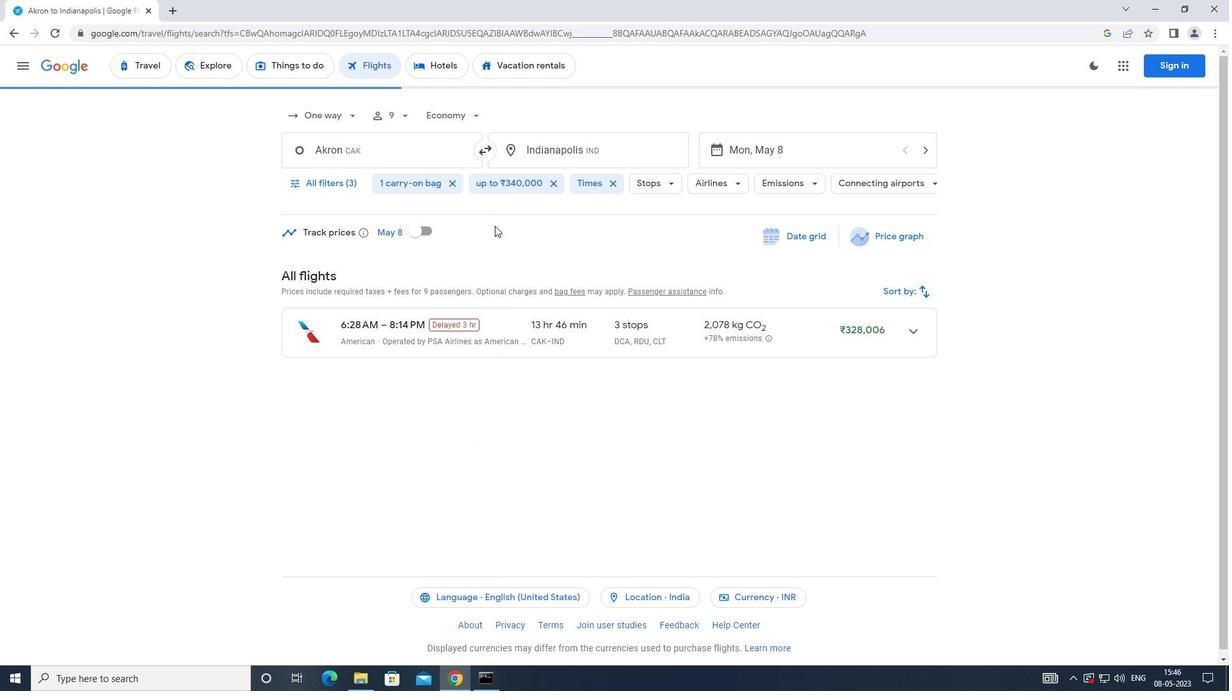 
